 Task: Add an event with the title Training Session: Change Management and Adaptability Skills, date '2024/05/08', time 8:50 AM to 10:50 AMand add a description: The team building workshop will begin with an introduction to the importance of effective communication in the workplace. Participants will learn about the impact of communication on team dynamics, productivity, and overall success. The facilitator will set a positive and supportive tone, creating a safe space for open dialogue and learning.Select event color  Tomato . Add location for the event as: Dakar, Senegal, logged in from the account softage.4@softage.netand send the event invitation to softage.2@softage.net and softage.3@softage.net. Set a reminder for the event Daily
Action: Mouse moved to (91, 115)
Screenshot: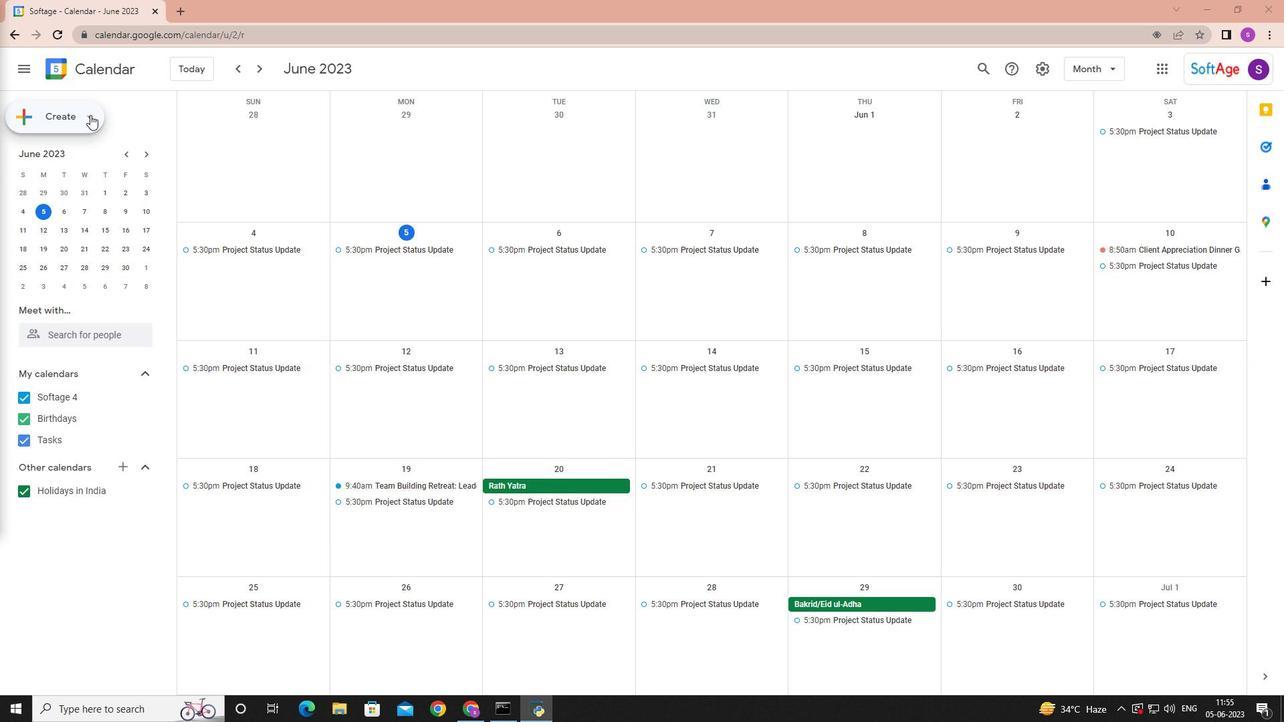 
Action: Mouse pressed left at (91, 115)
Screenshot: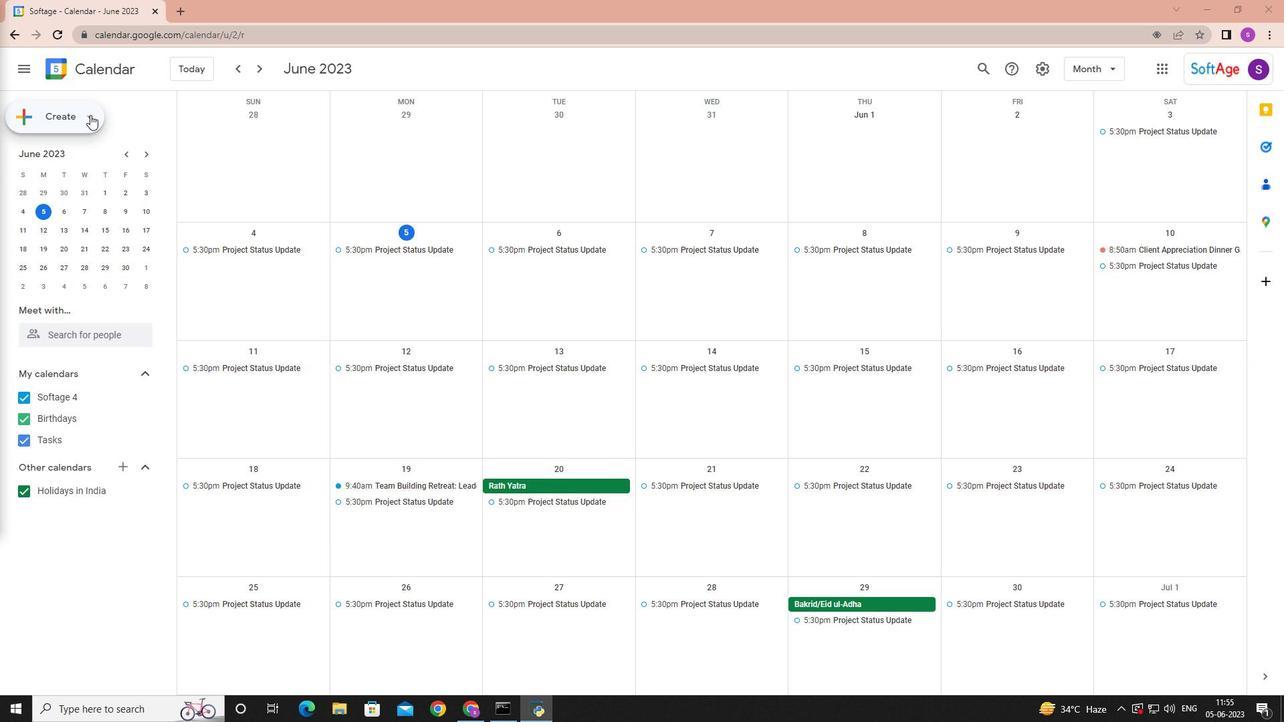 
Action: Mouse moved to (86, 141)
Screenshot: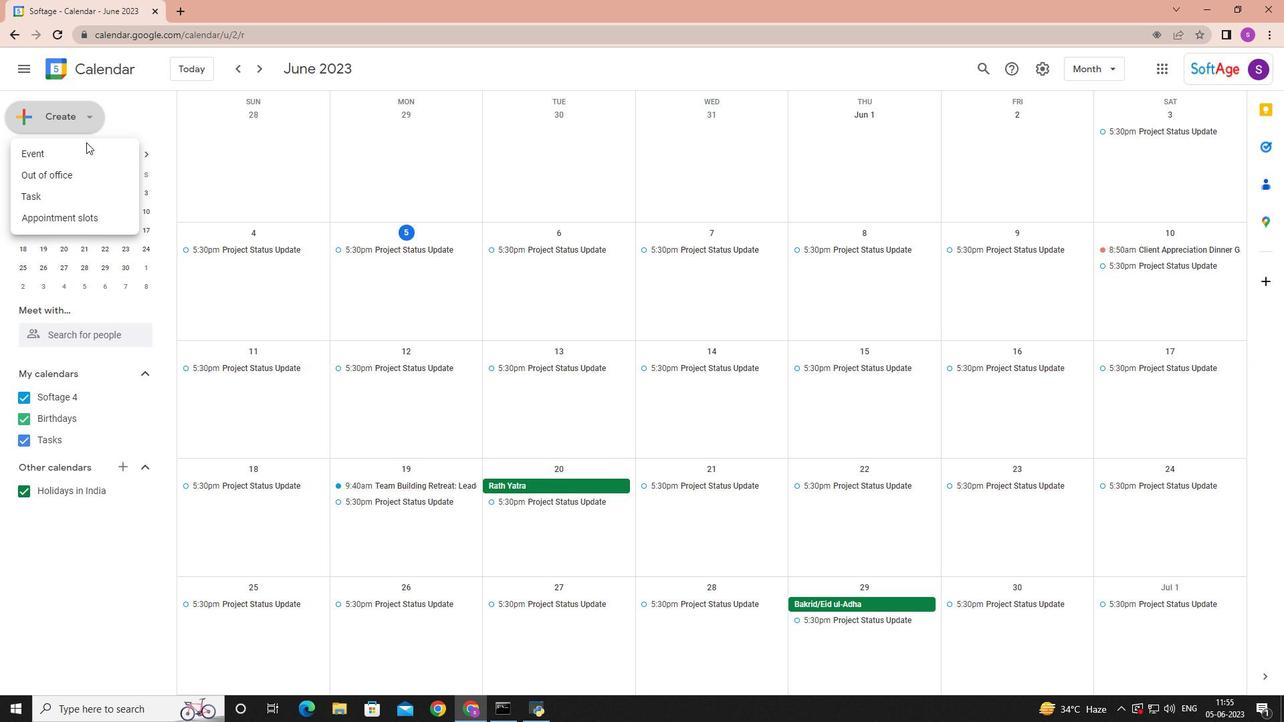 
Action: Mouse pressed left at (86, 141)
Screenshot: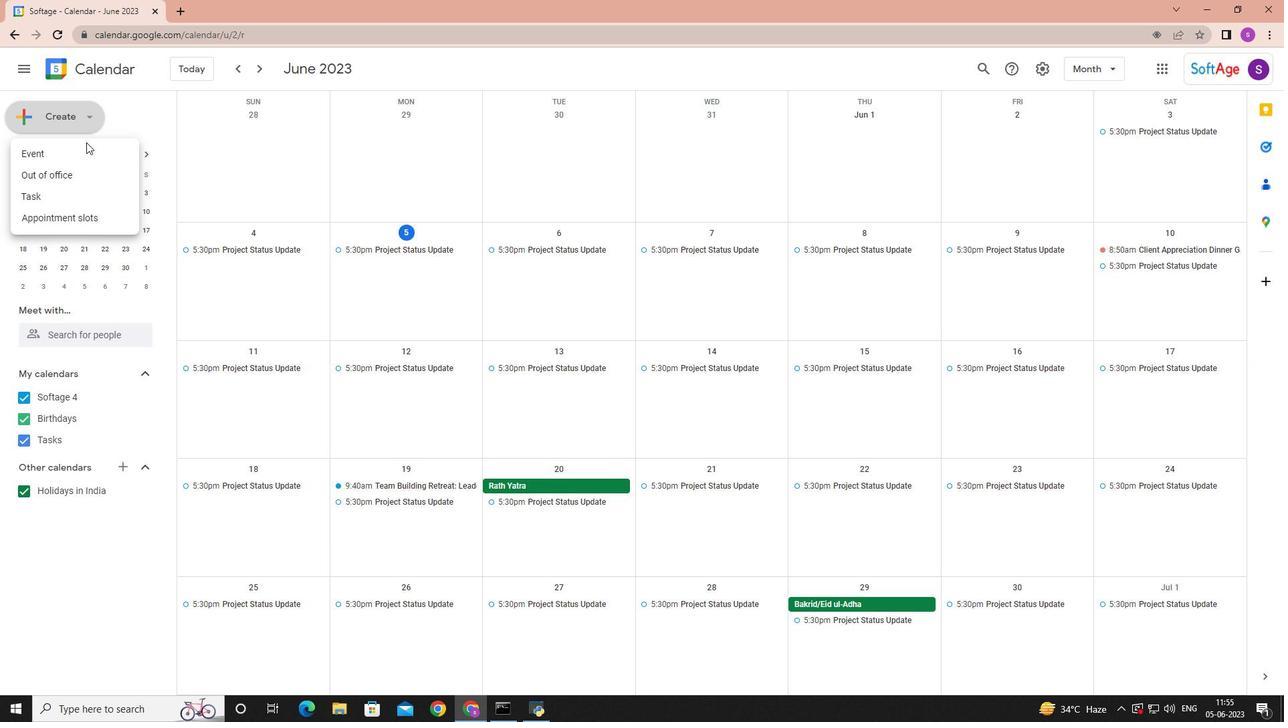 
Action: Mouse moved to (88, 151)
Screenshot: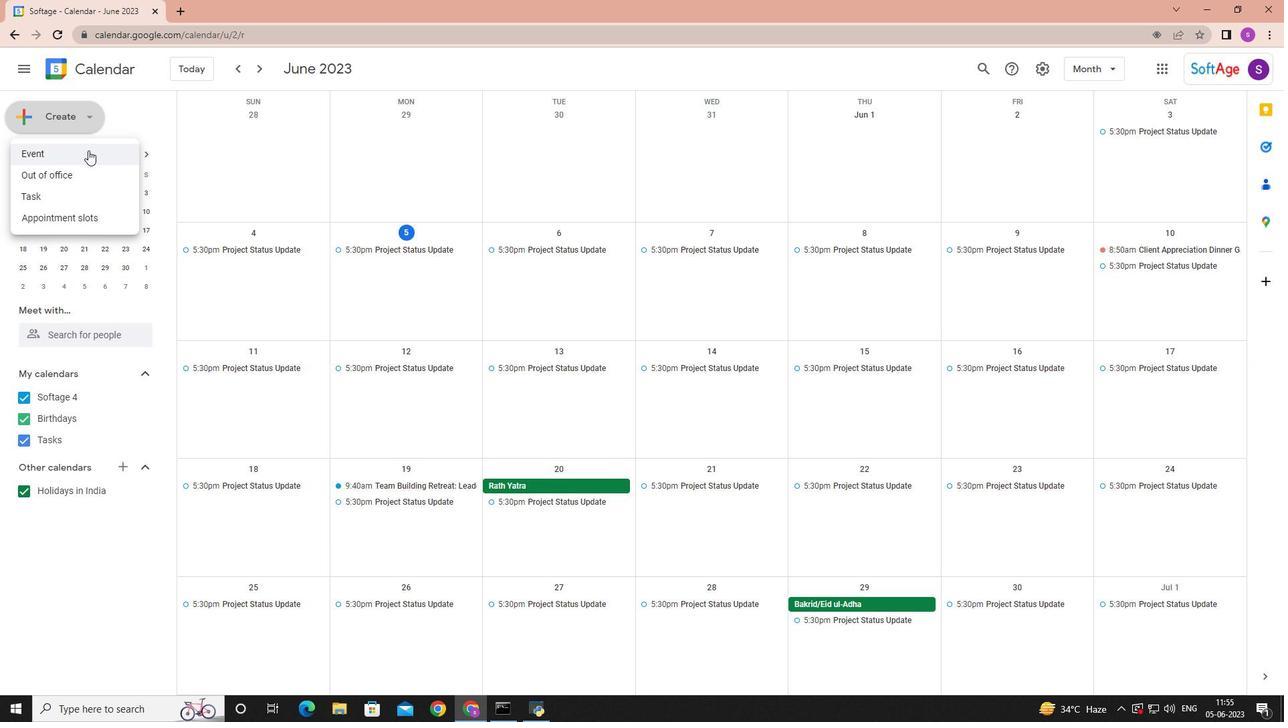 
Action: Mouse pressed left at (88, 151)
Screenshot: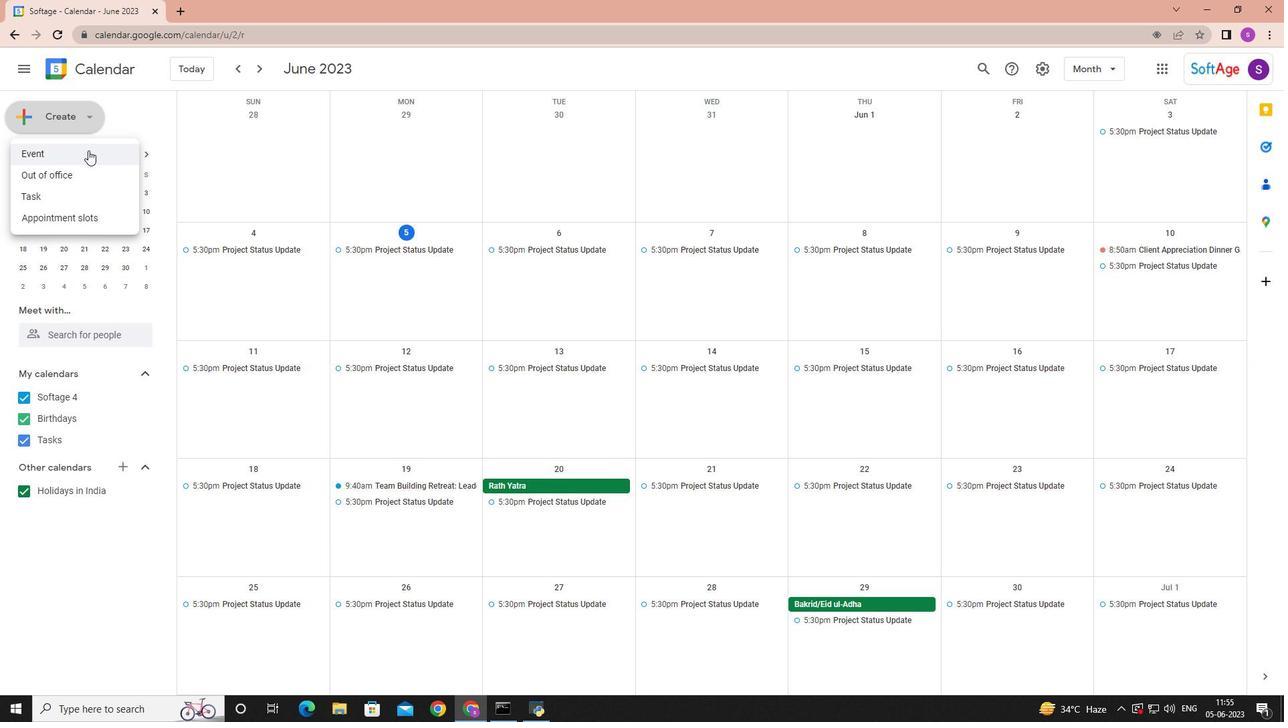
Action: Mouse moved to (206, 518)
Screenshot: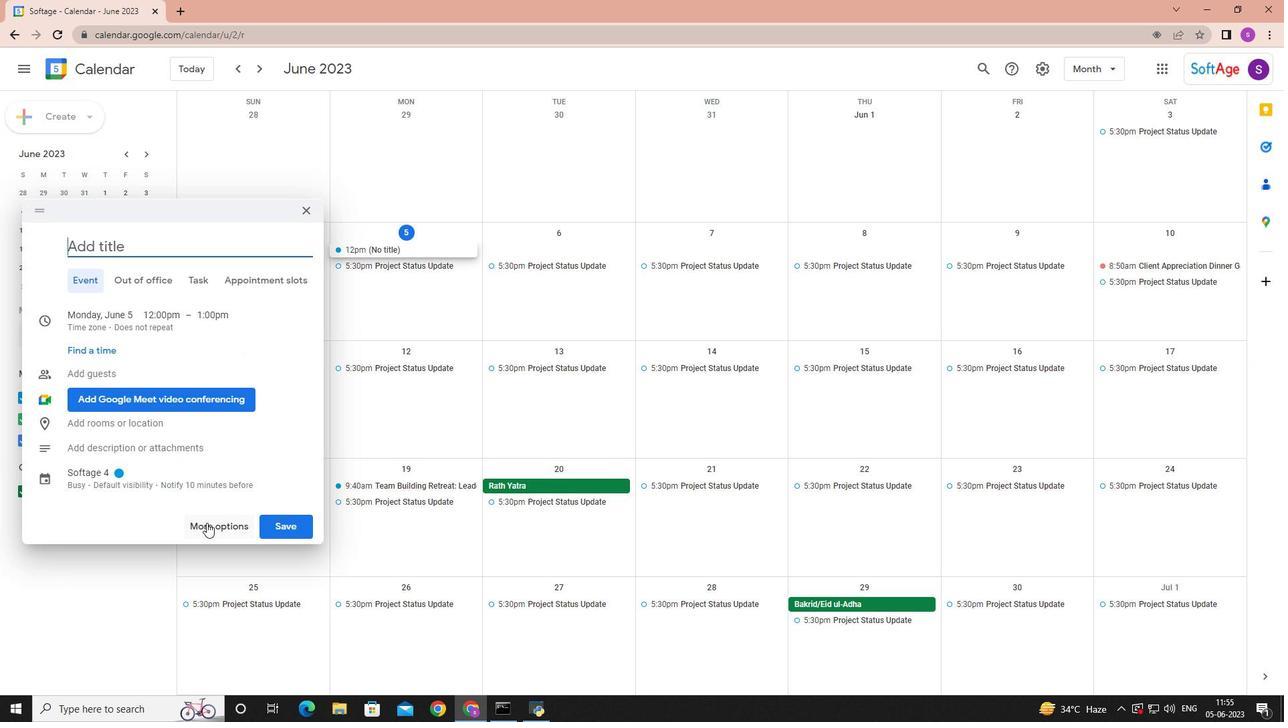 
Action: Mouse pressed left at (206, 518)
Screenshot: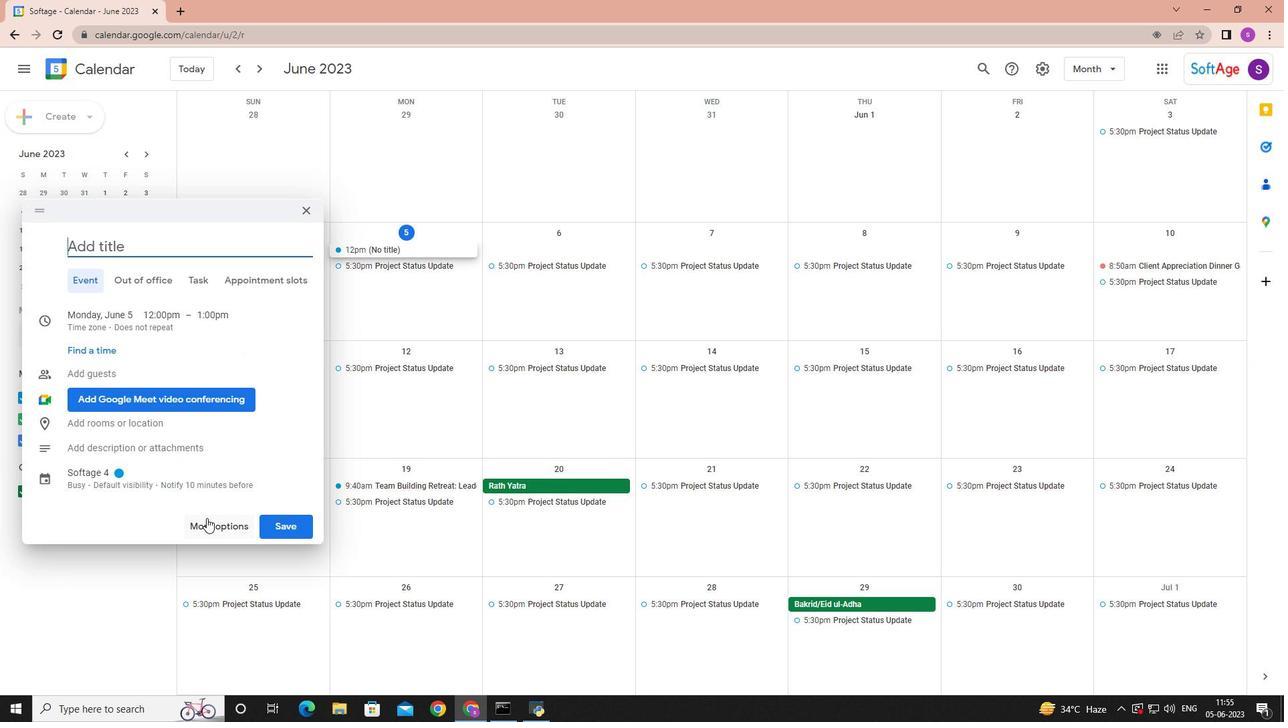 
Action: Key pressed <Key.shift>Training<Key.space><Key.shift>Session<Key.shift>:<Key.space><Key.shift>Cha<Key.backspace><Key.backspace><Key.backspace>change<Key.space><Key.shift>ma<Key.backspace><Key.backspace><Key.shift>Management<Key.space>and<Key.space><Key.shift>Adaptability<Key.space><Key.shift>Skills
Screenshot: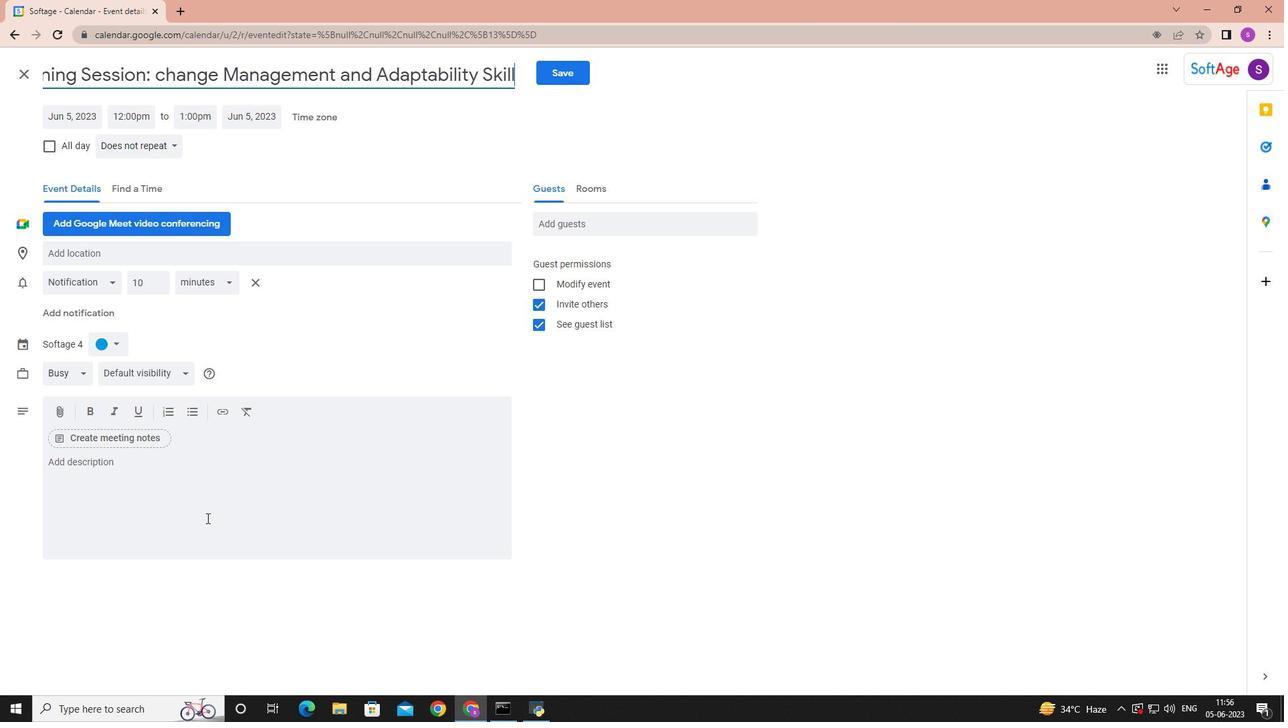 
Action: Mouse moved to (83, 114)
Screenshot: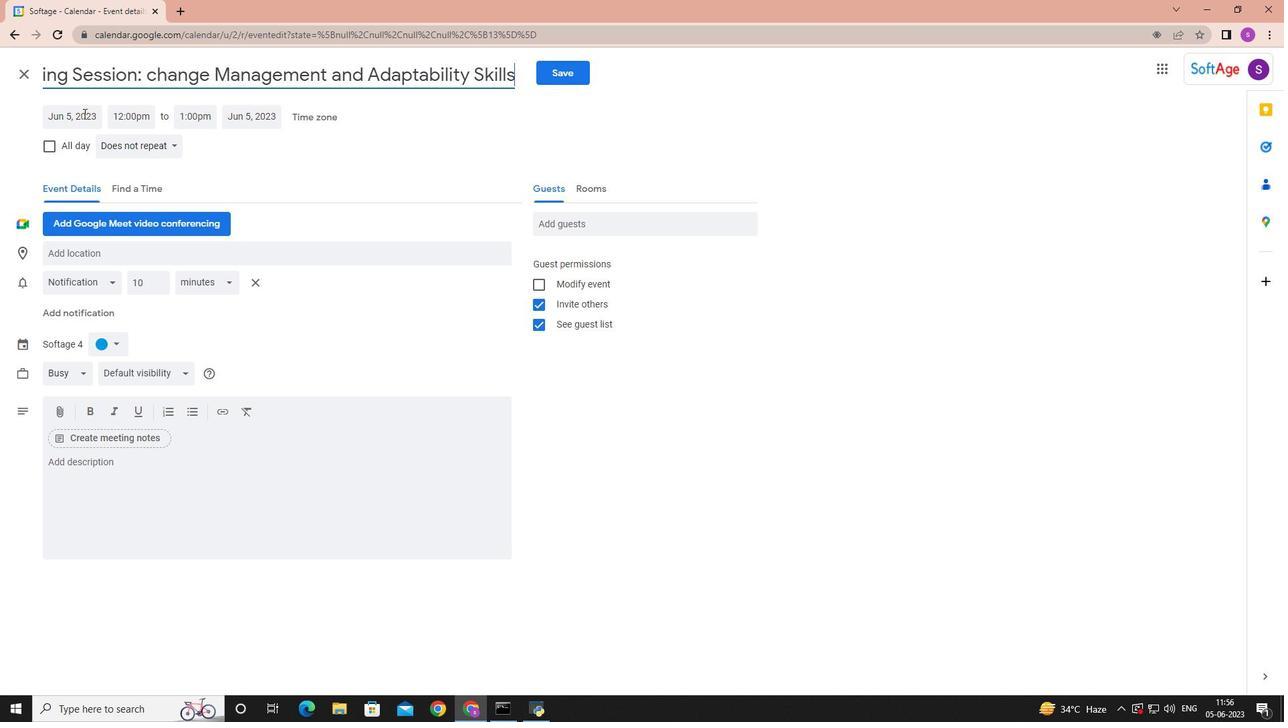 
Action: Mouse pressed left at (83, 114)
Screenshot: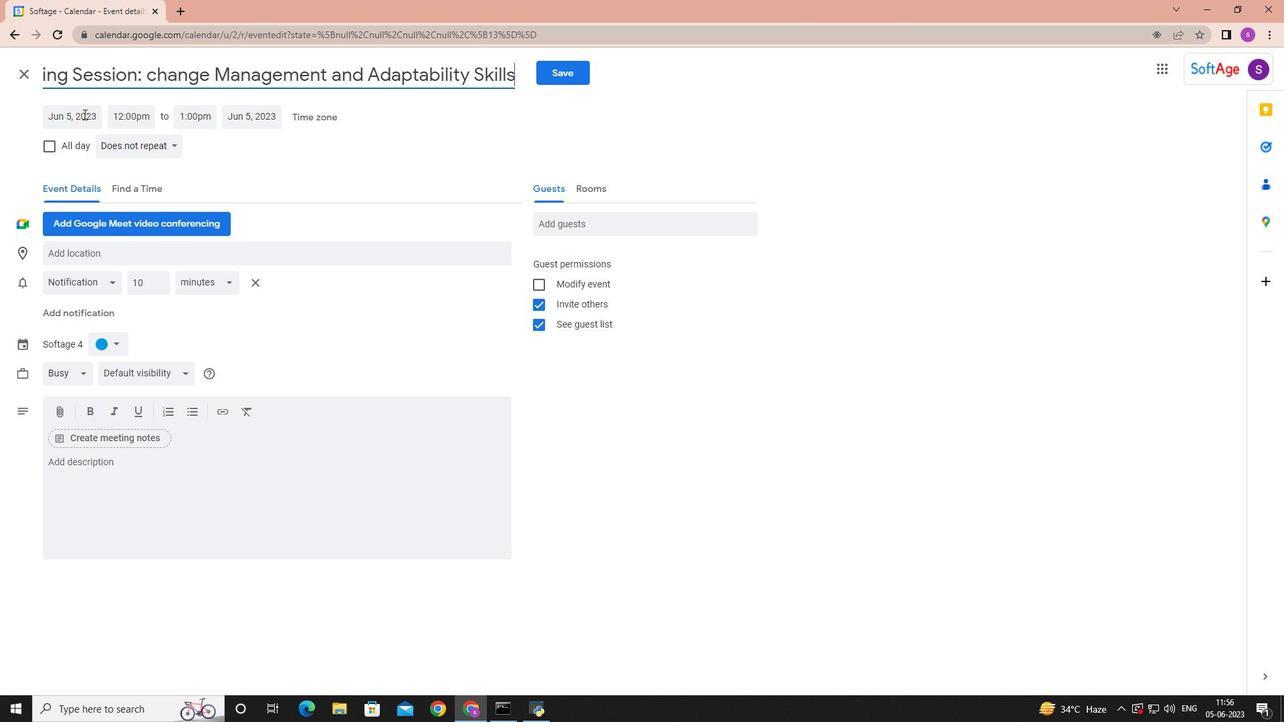 
Action: Mouse moved to (215, 143)
Screenshot: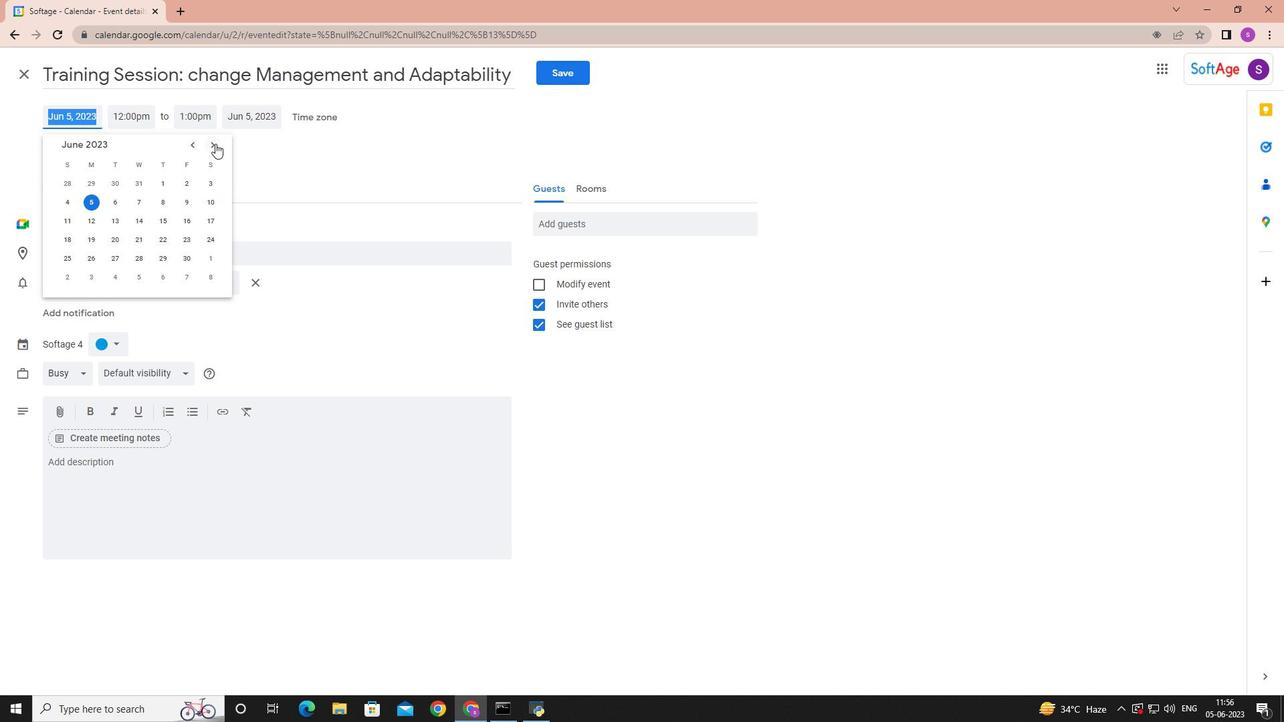 
Action: Mouse pressed left at (215, 143)
Screenshot: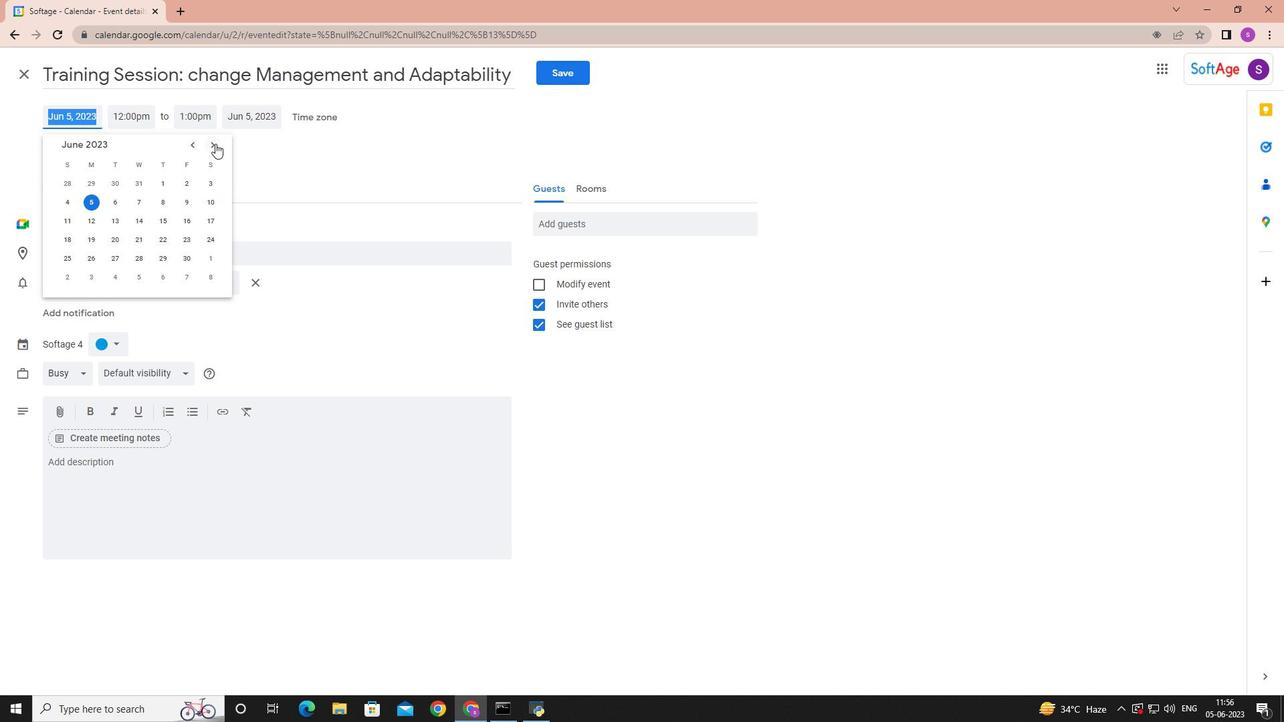 
Action: Mouse pressed left at (215, 143)
Screenshot: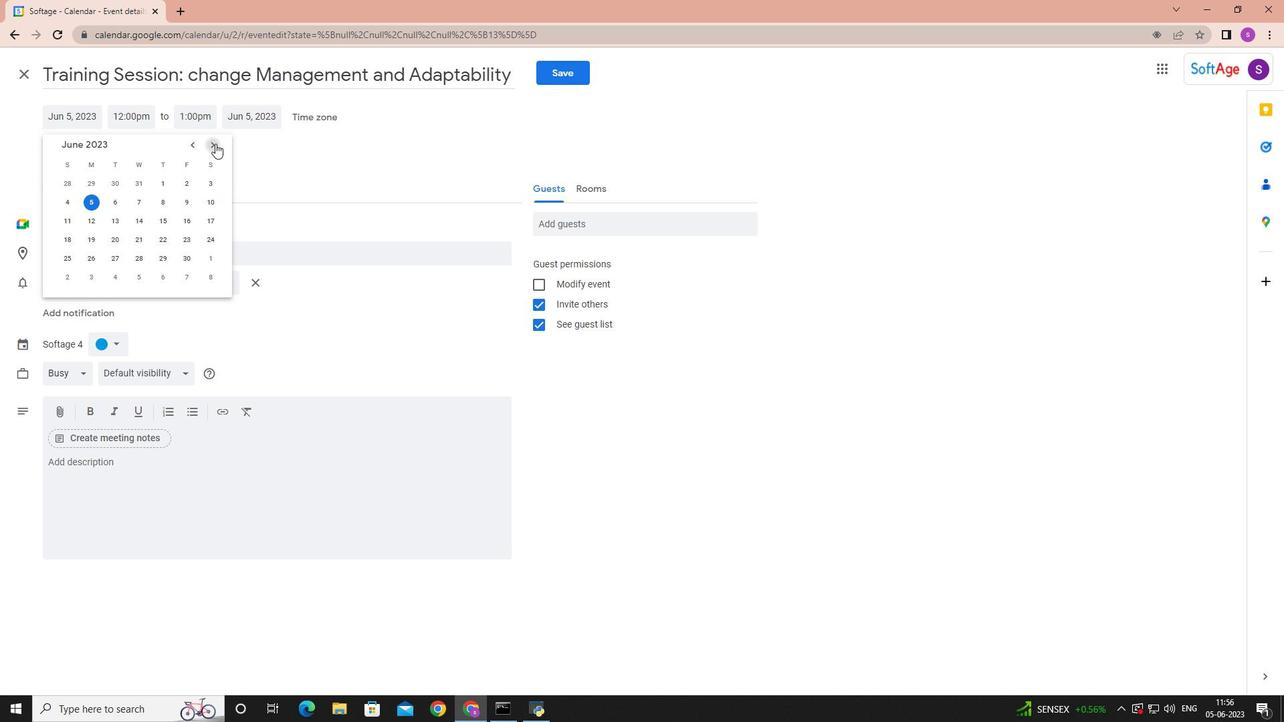 
Action: Mouse pressed left at (215, 143)
Screenshot: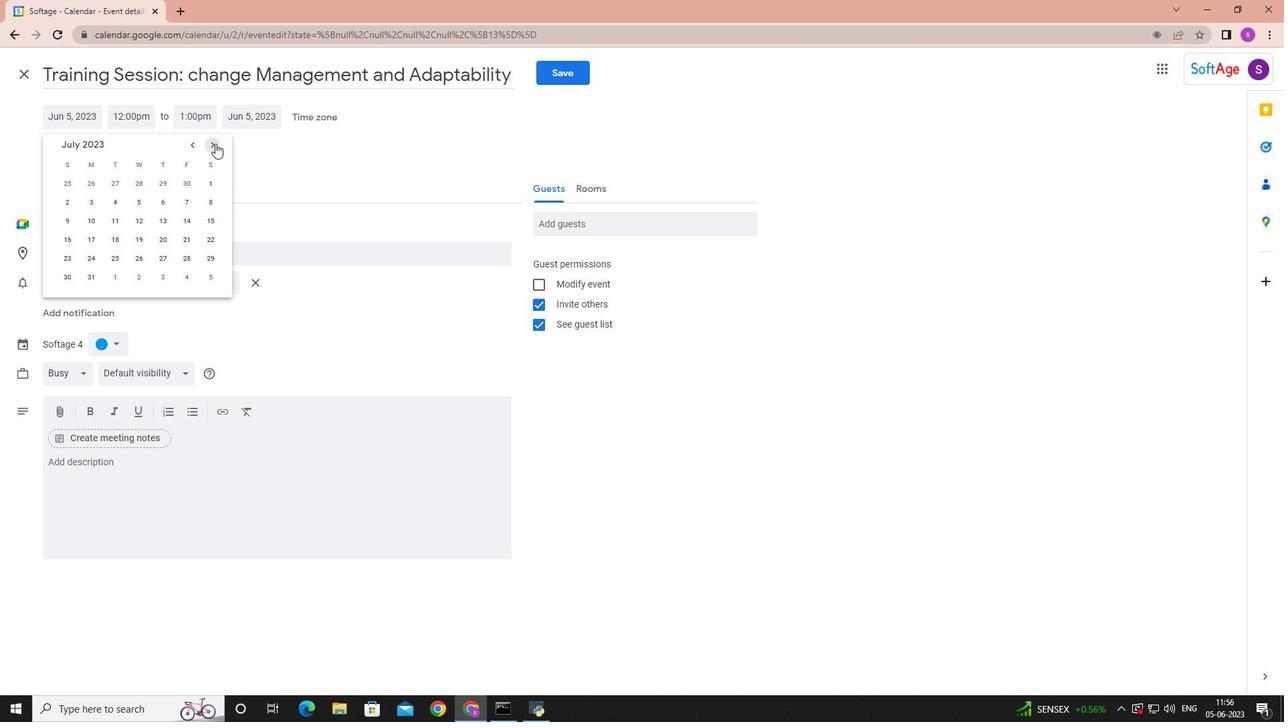 
Action: Mouse pressed left at (215, 143)
Screenshot: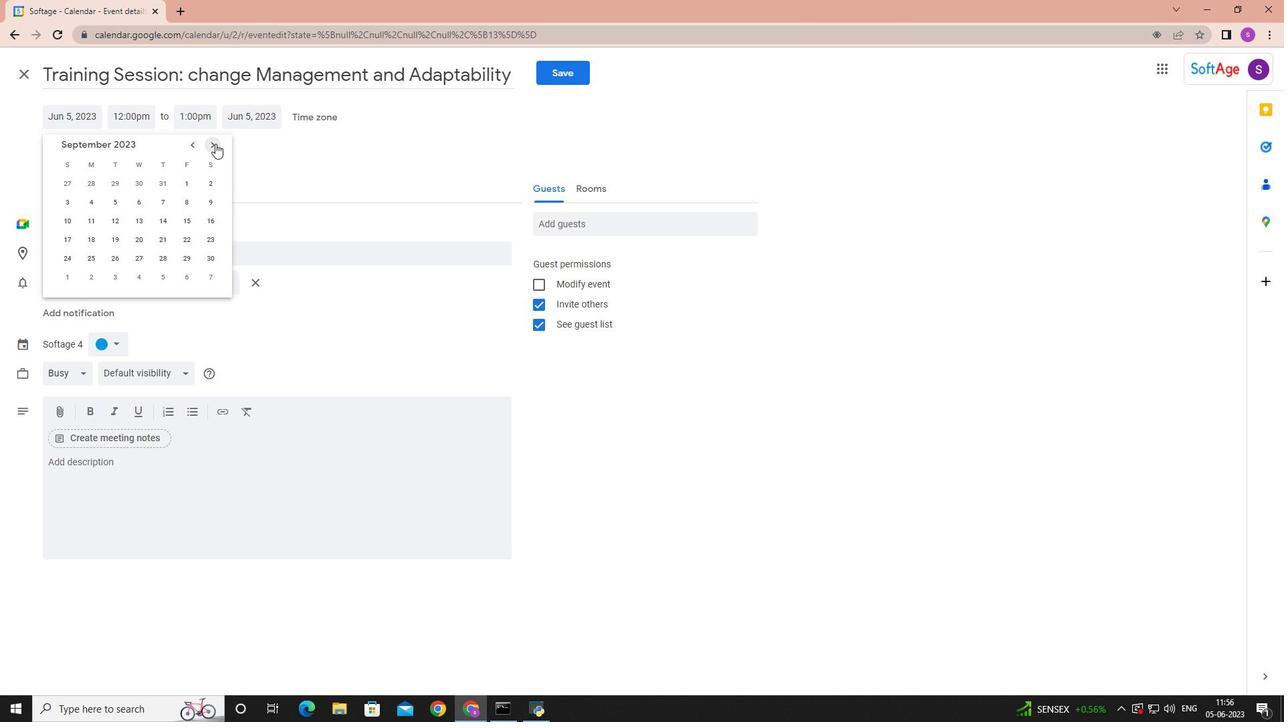 
Action: Mouse pressed left at (215, 143)
Screenshot: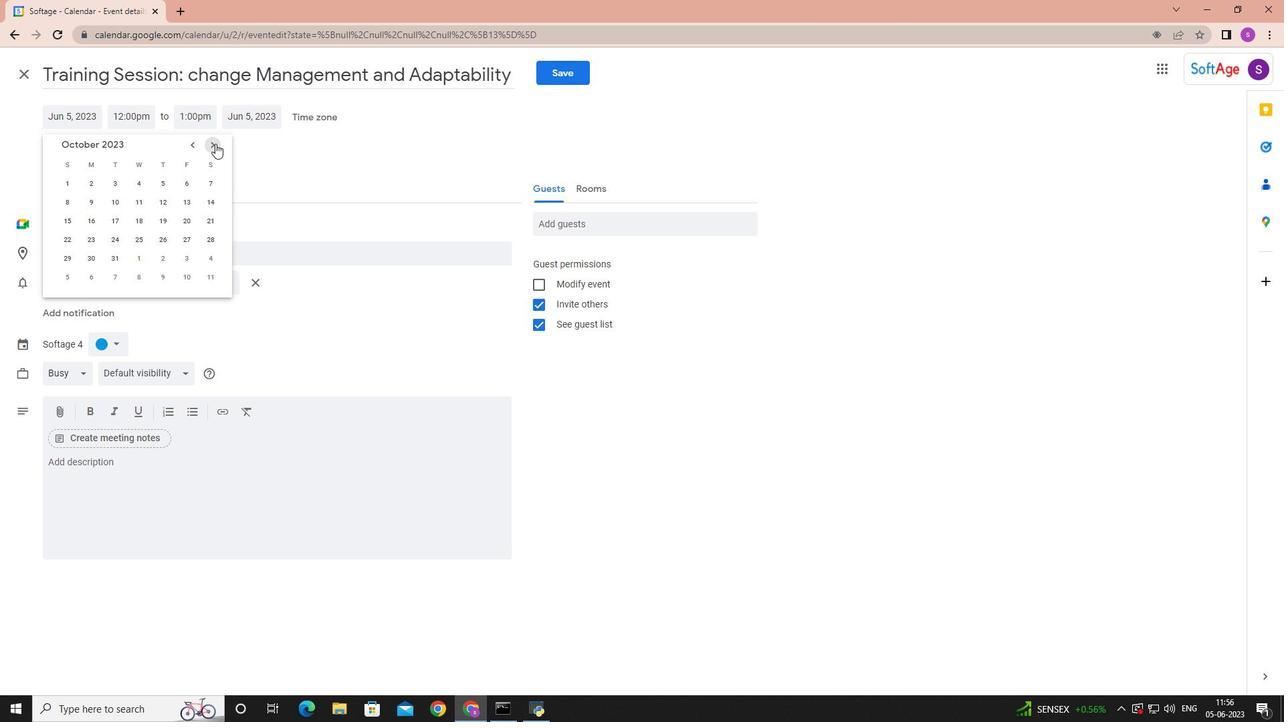 
Action: Mouse pressed left at (215, 143)
Screenshot: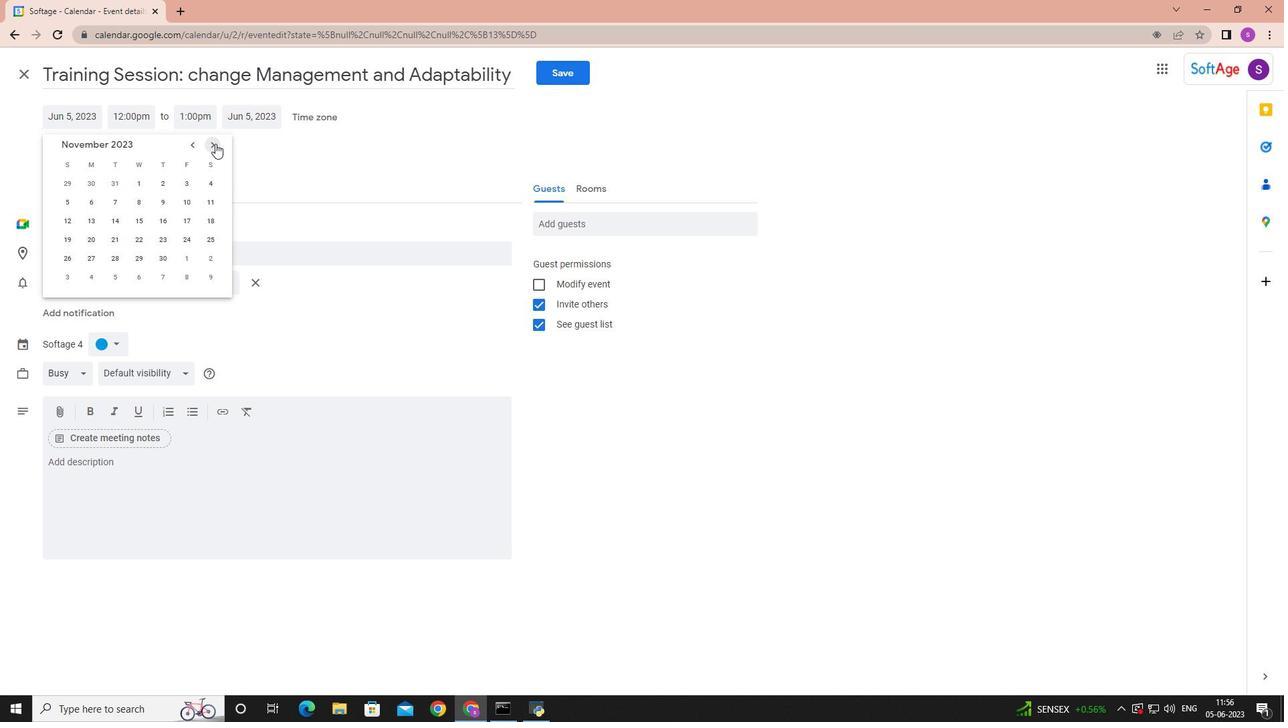 
Action: Mouse pressed left at (215, 143)
Screenshot: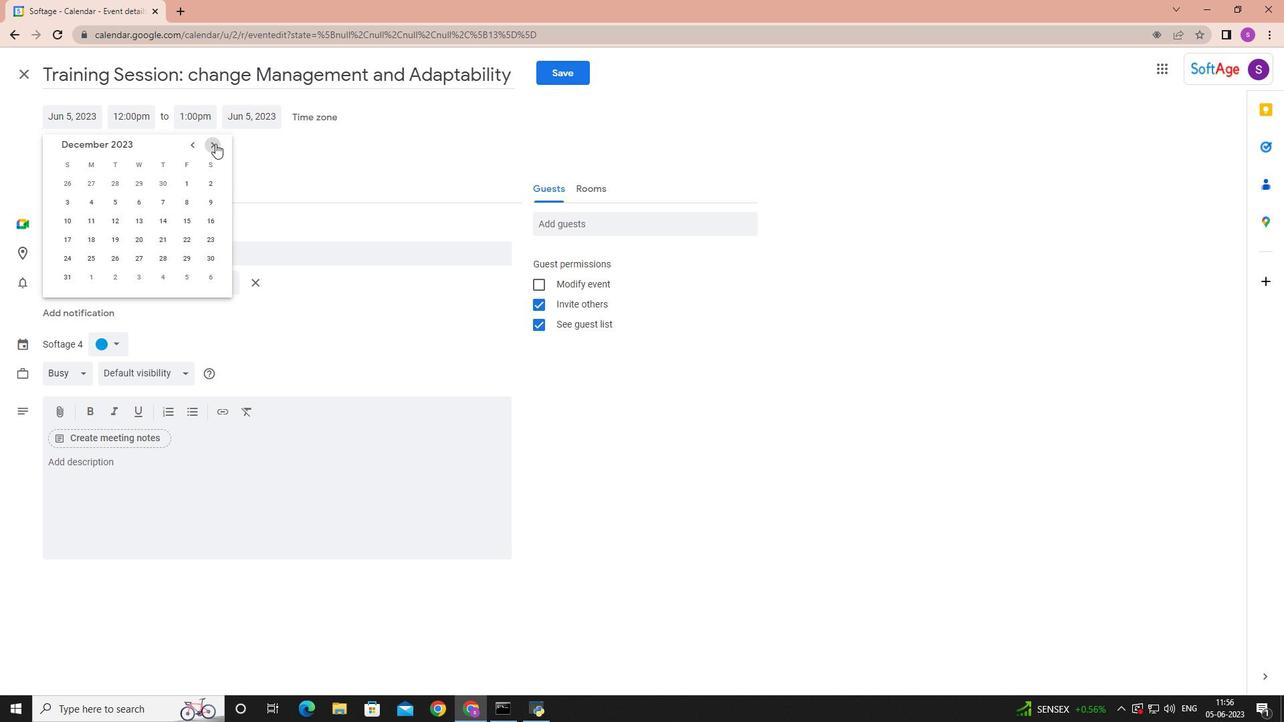 
Action: Mouse pressed left at (215, 143)
Screenshot: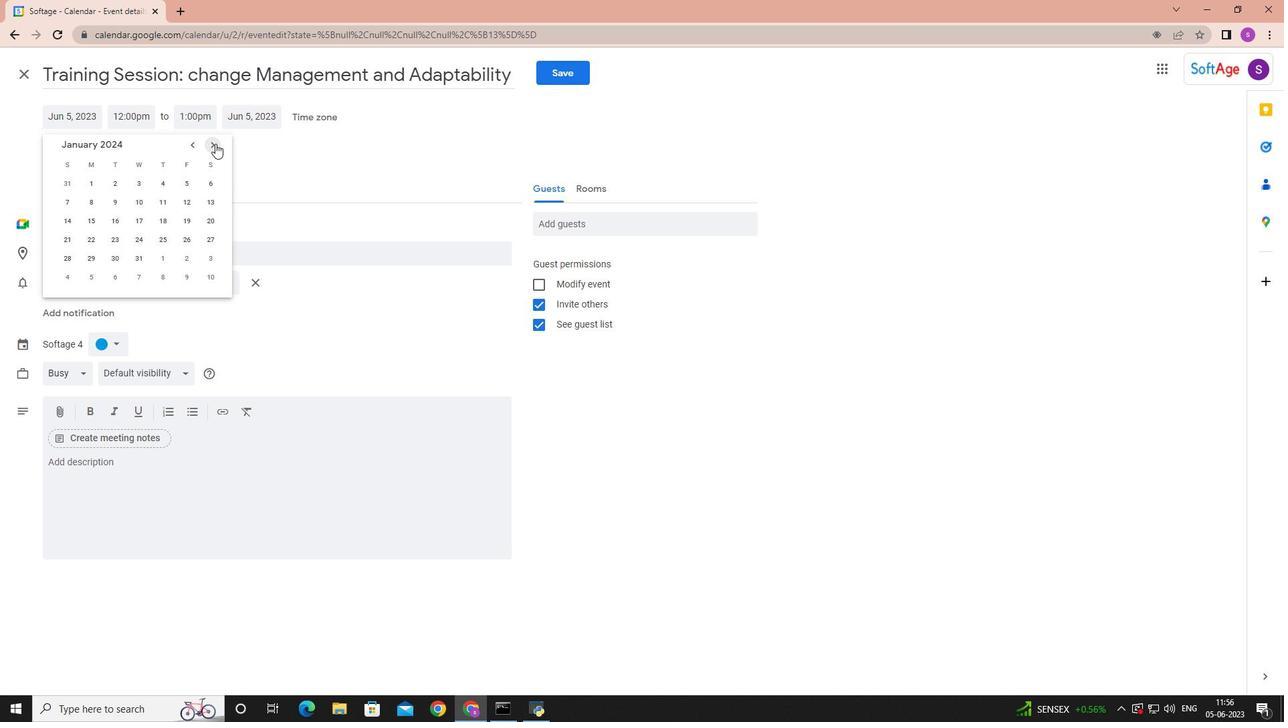
Action: Mouse pressed left at (215, 143)
Screenshot: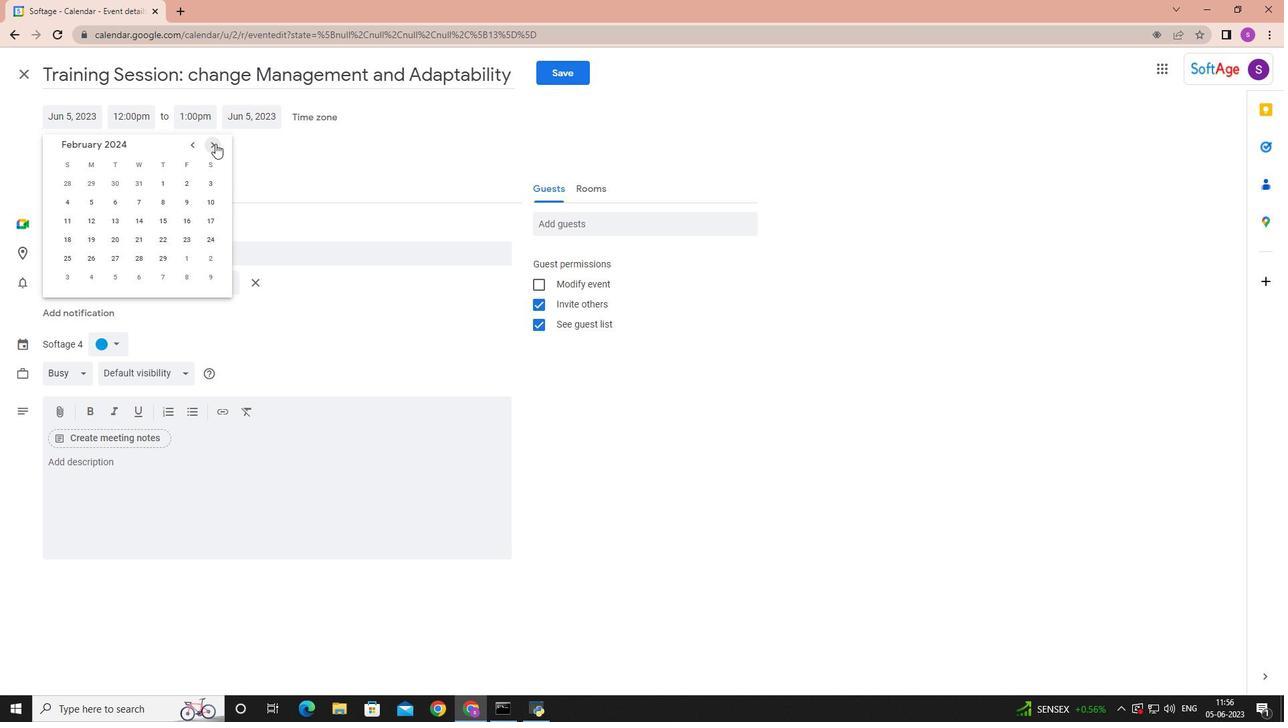
Action: Mouse pressed left at (215, 143)
Screenshot: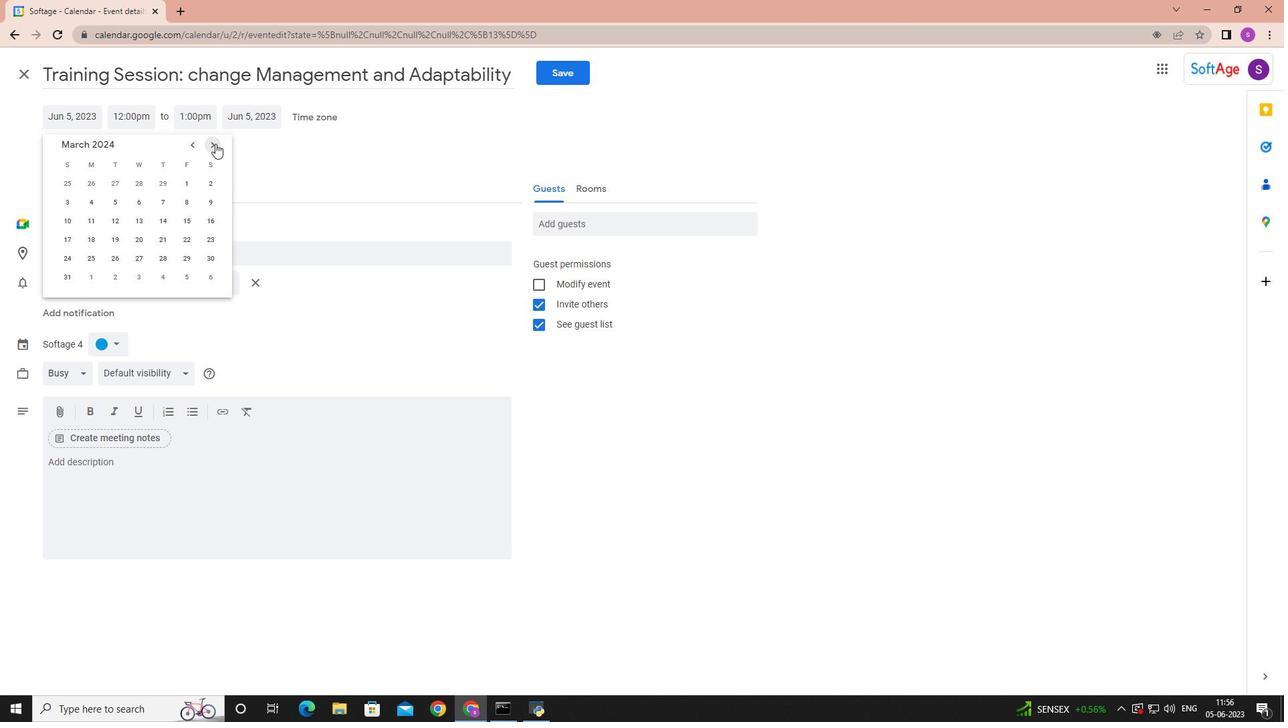 
Action: Mouse pressed left at (215, 143)
Screenshot: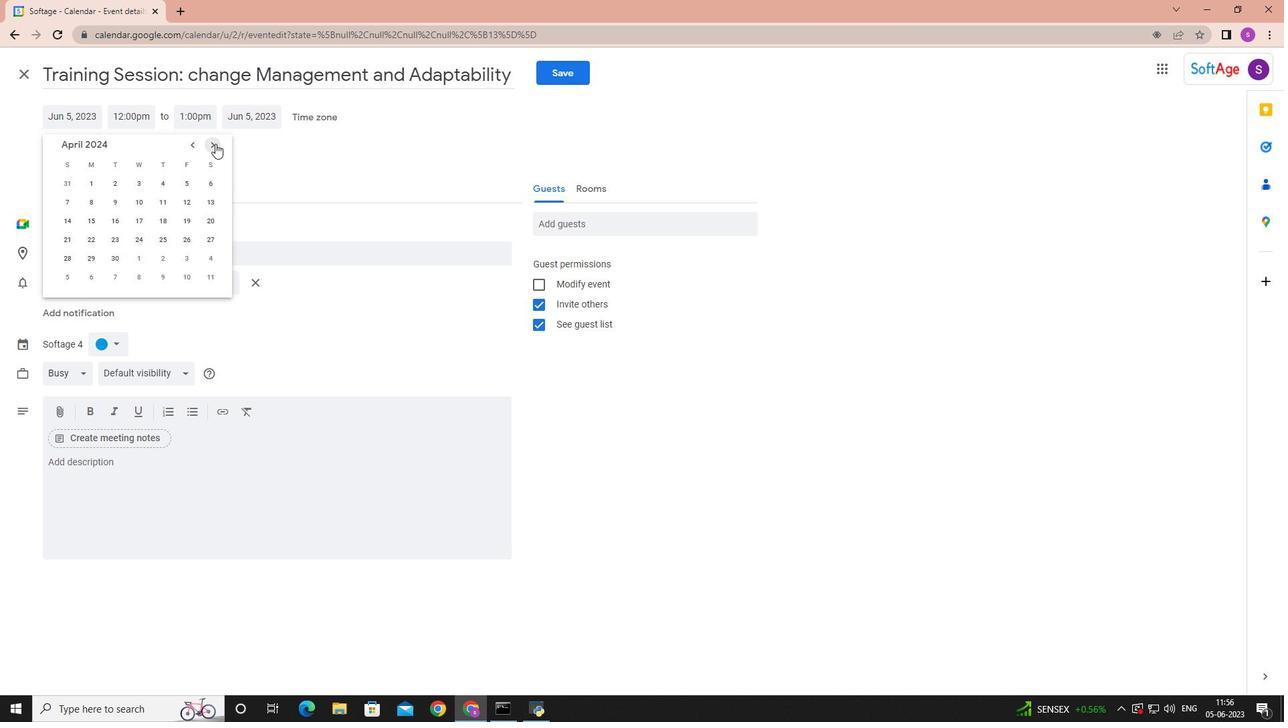 
Action: Mouse moved to (137, 200)
Screenshot: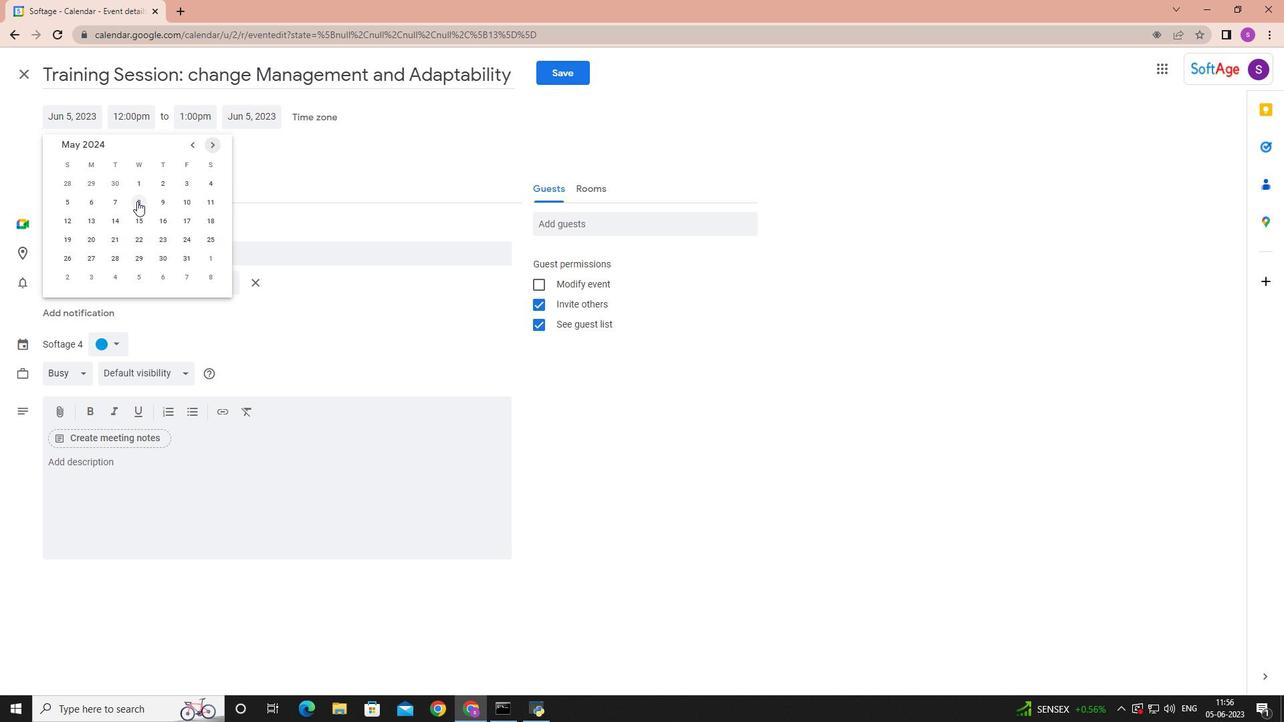 
Action: Mouse pressed left at (137, 200)
Screenshot: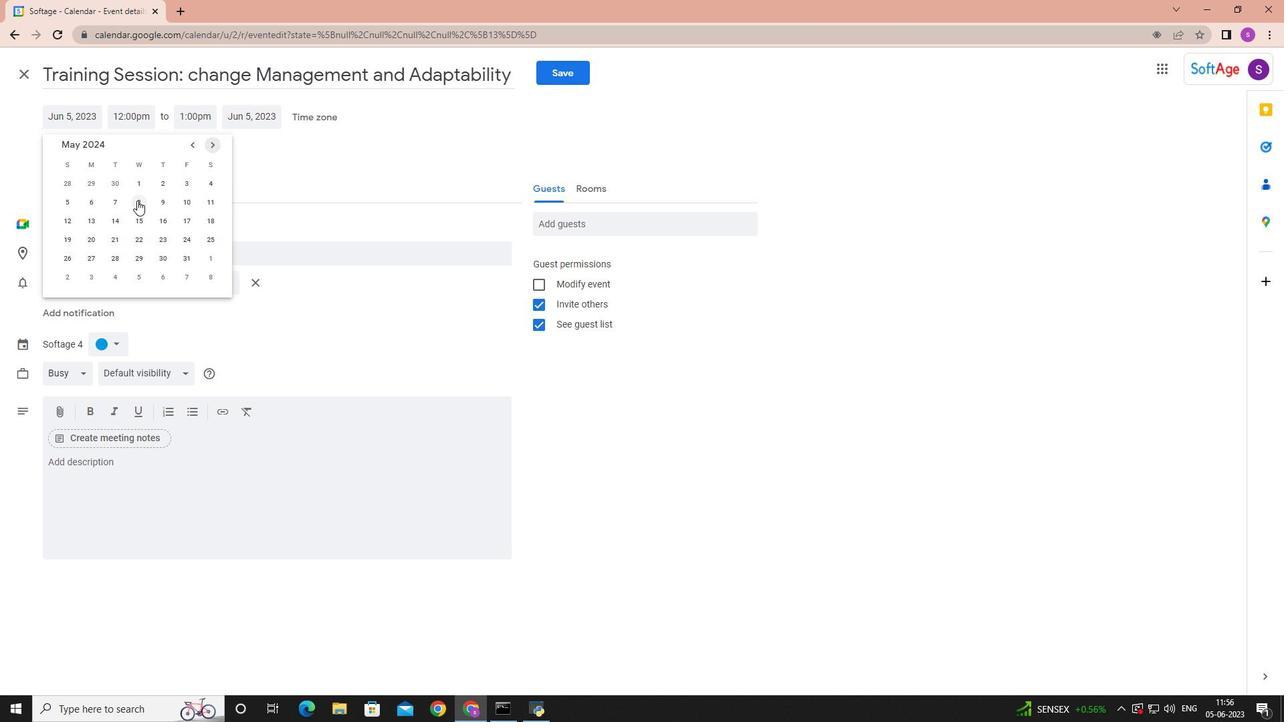 
Action: Mouse moved to (131, 115)
Screenshot: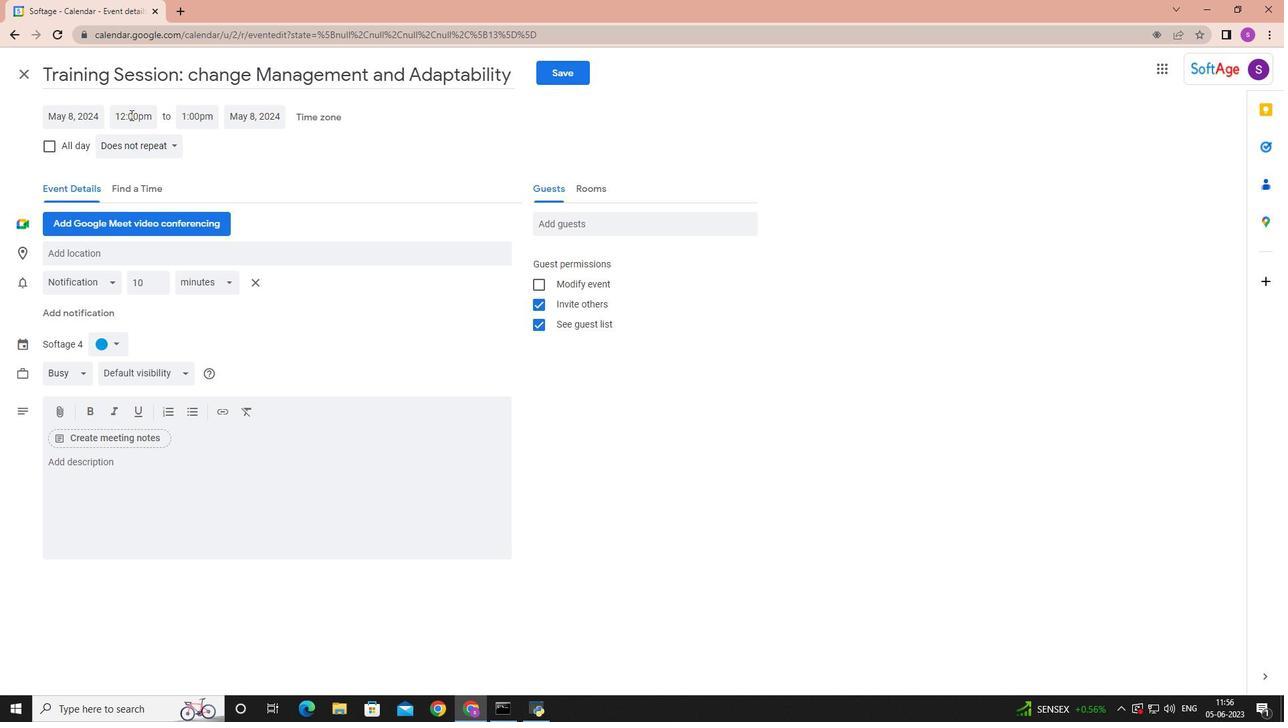 
Action: Mouse pressed left at (131, 115)
Screenshot: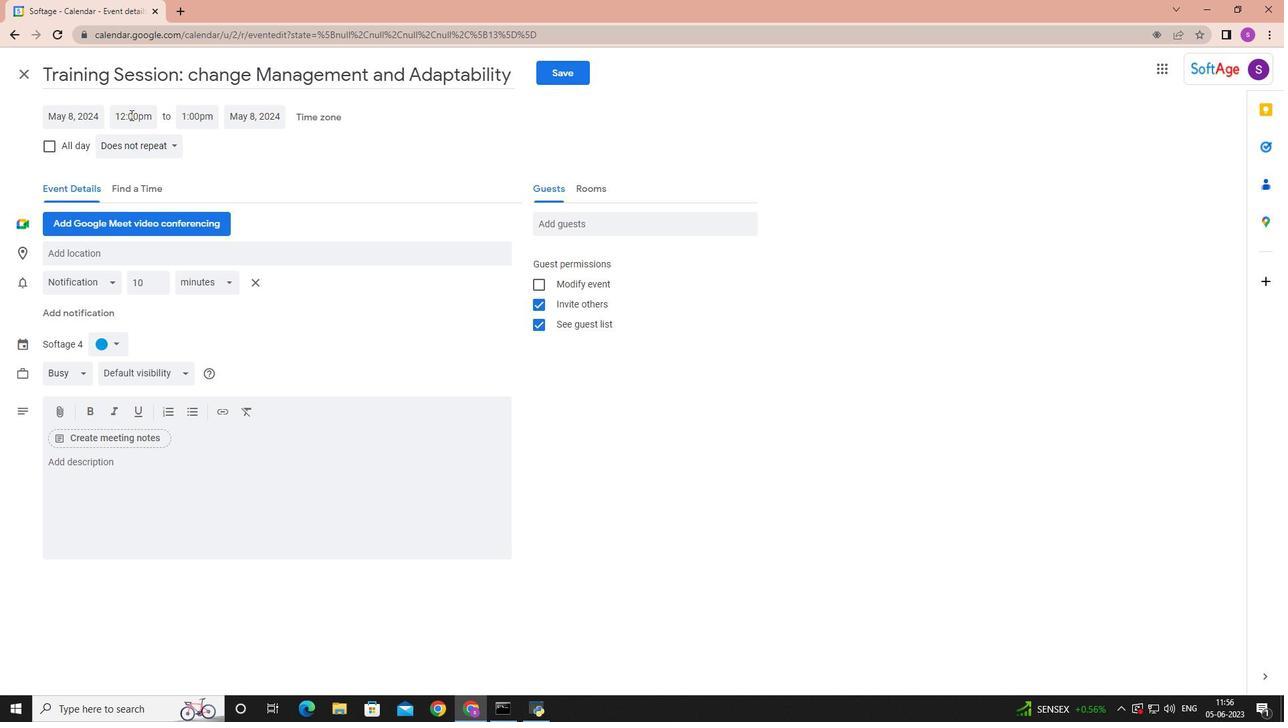 
Action: Mouse moved to (167, 173)
Screenshot: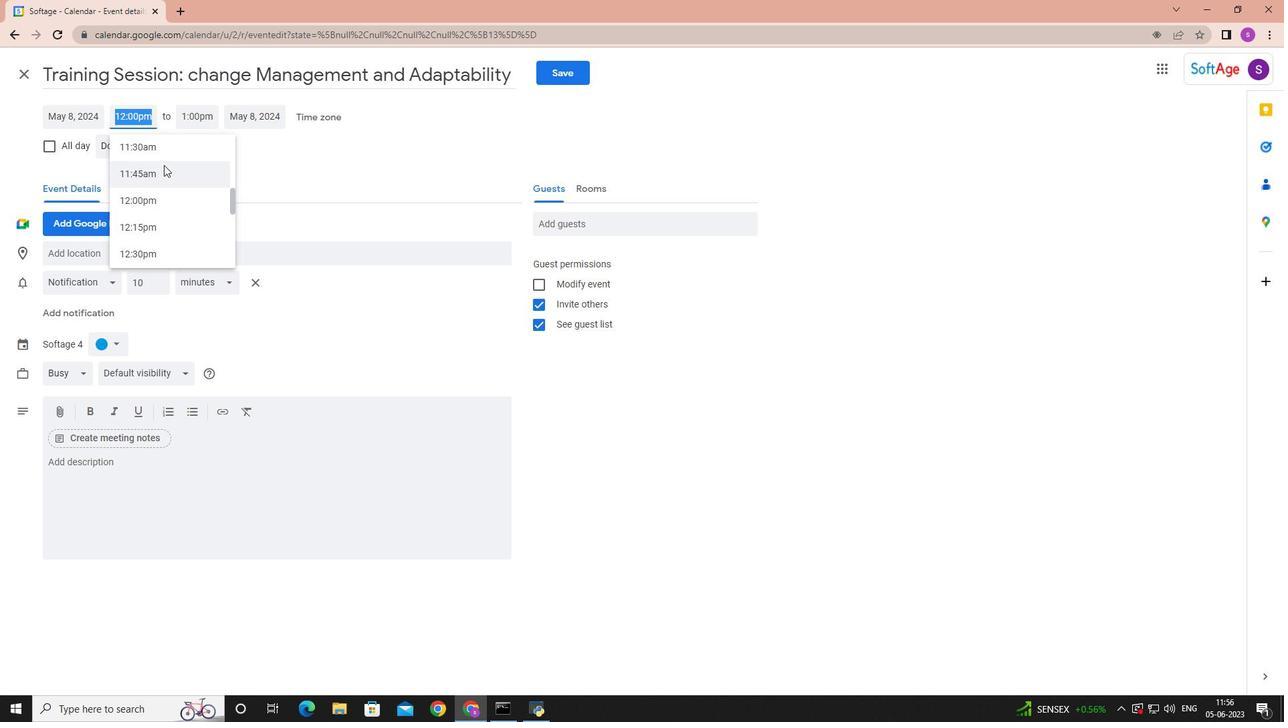 
Action: Key pressed 8<Key.shift>:50<Key.space><Key.shift>AM<Key.enter>
Screenshot: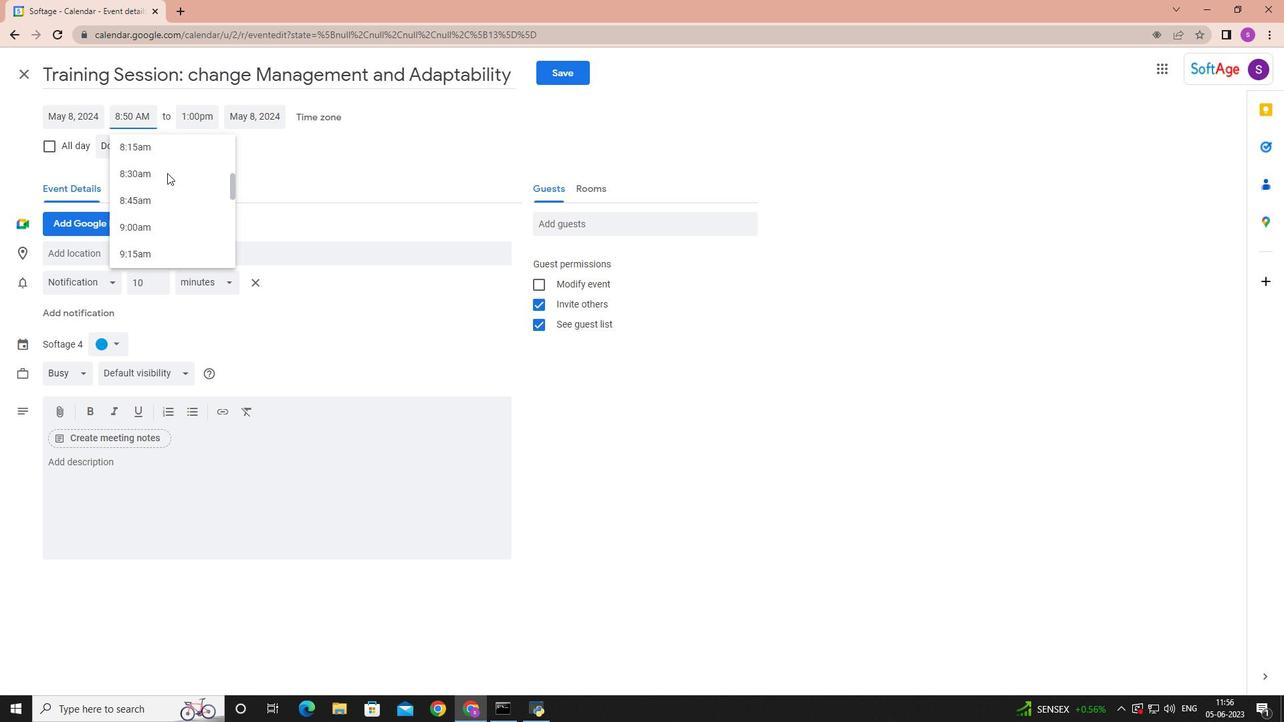 
Action: Mouse moved to (183, 114)
Screenshot: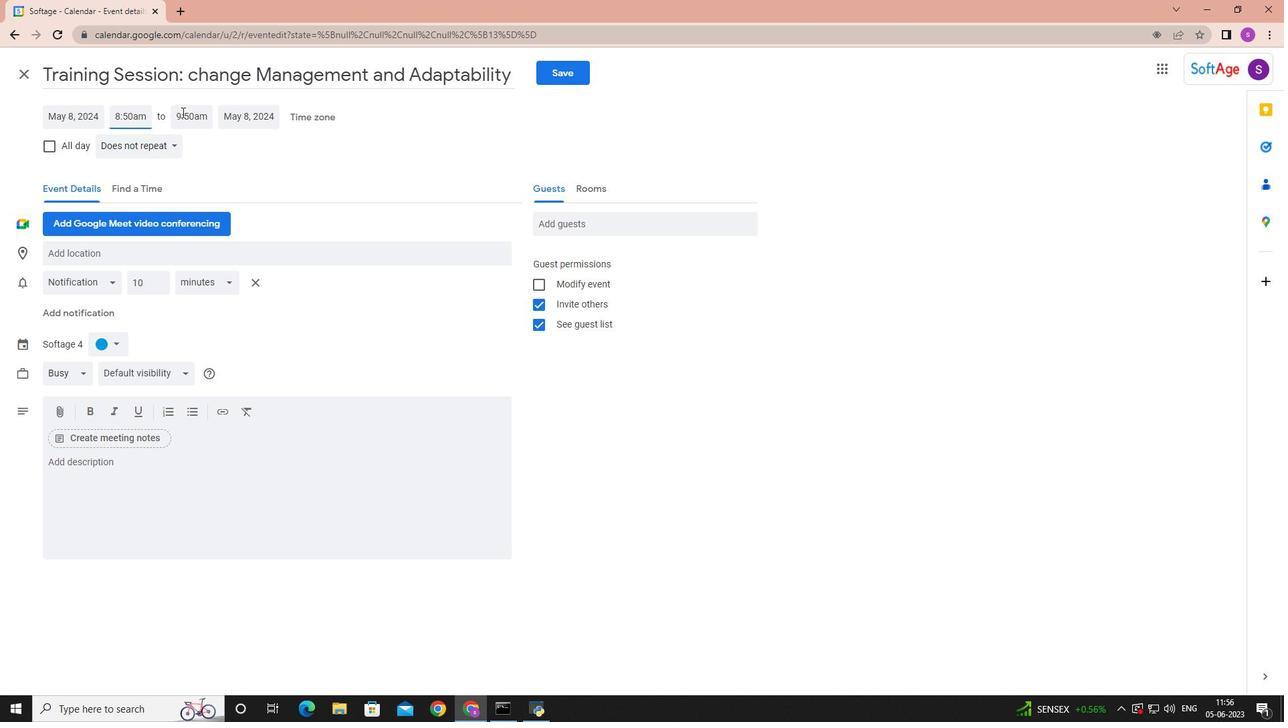 
Action: Mouse pressed left at (183, 114)
Screenshot: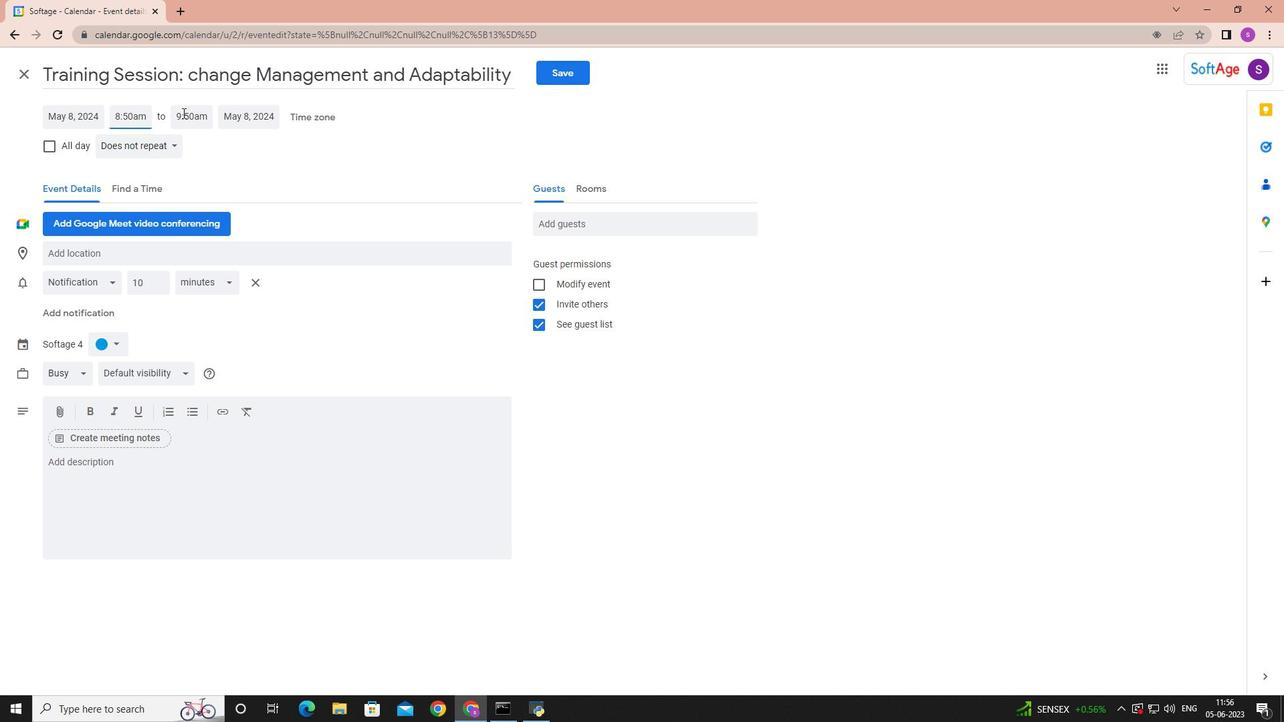 
Action: Mouse moved to (212, 254)
Screenshot: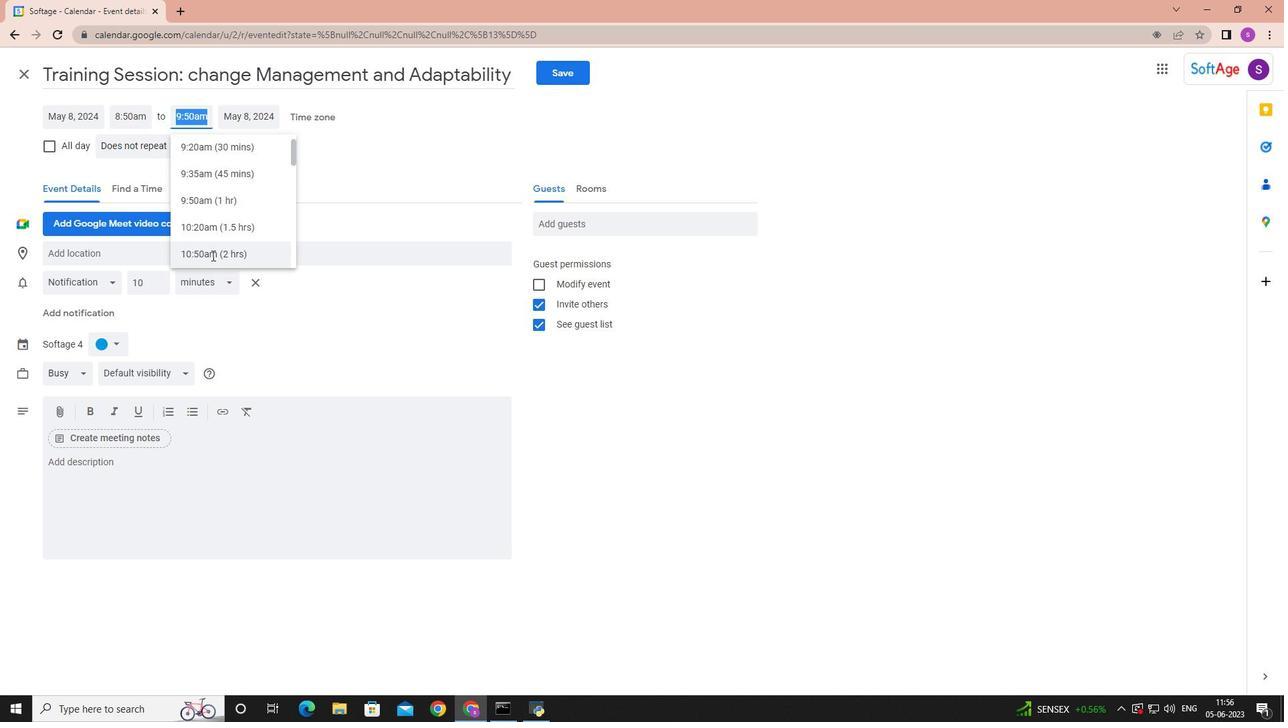 
Action: Mouse pressed left at (212, 254)
Screenshot: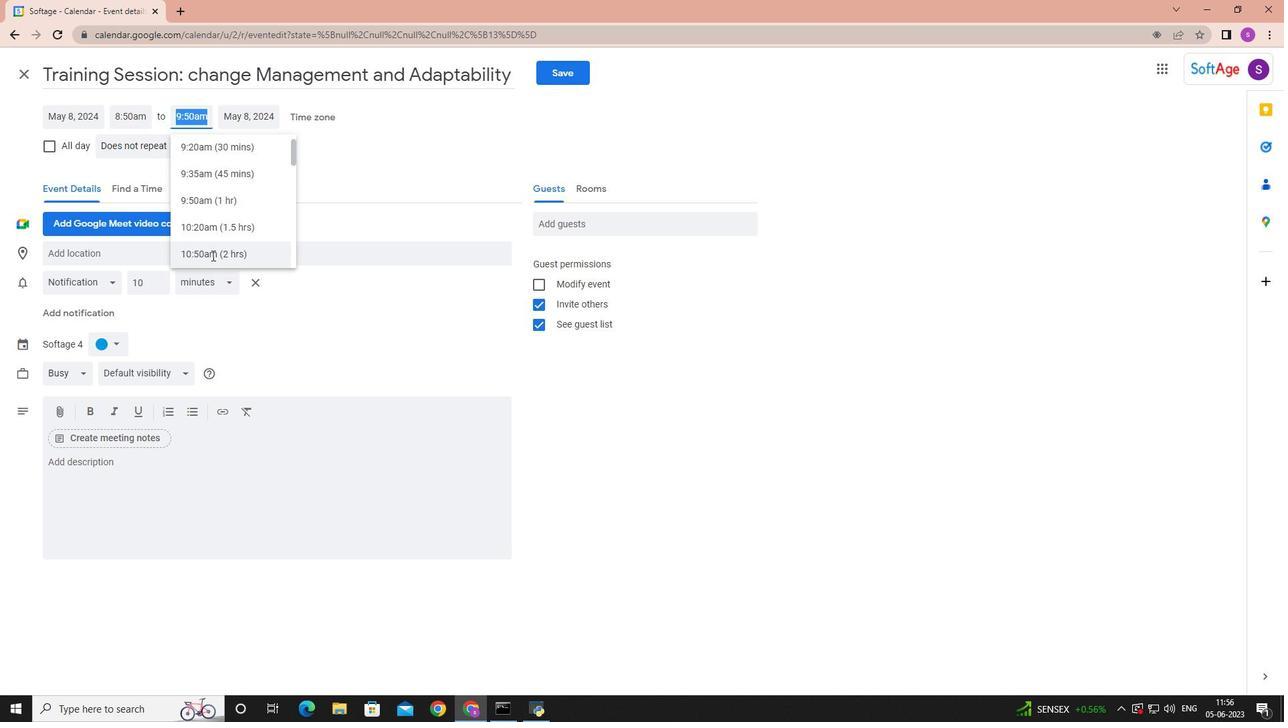 
Action: Mouse moved to (103, 470)
Screenshot: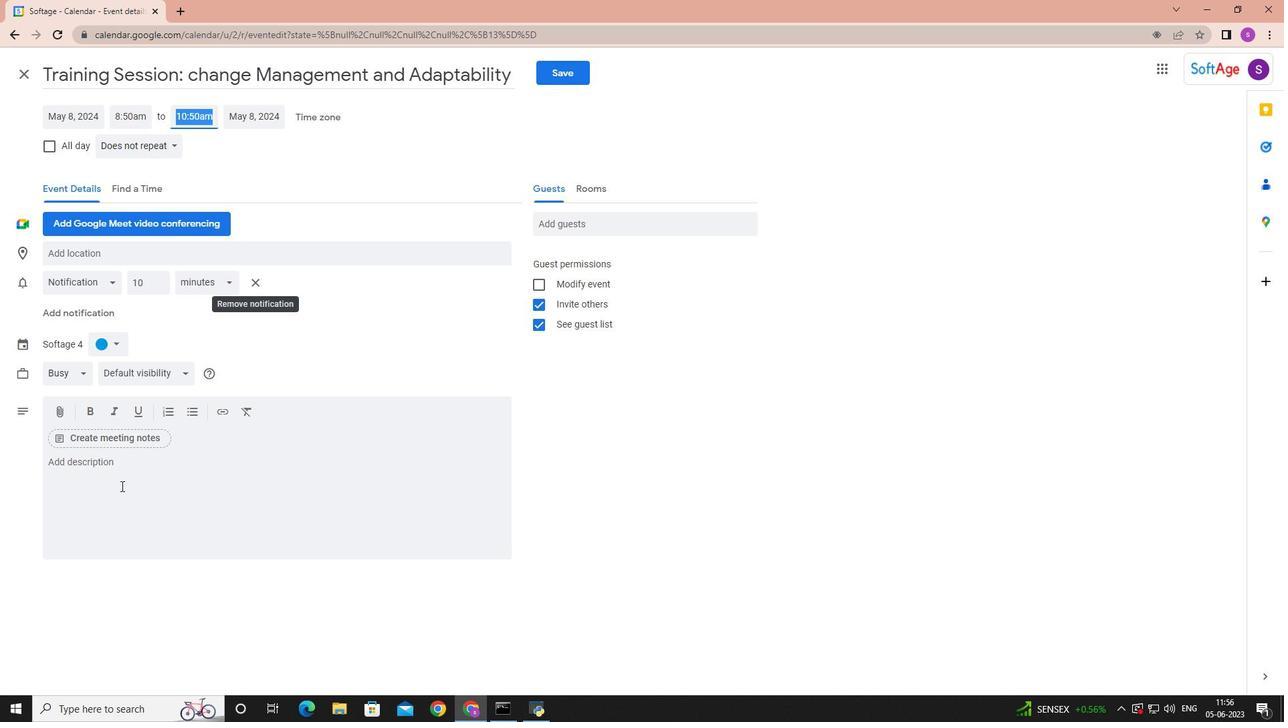 
Action: Mouse pressed left at (103, 470)
Screenshot: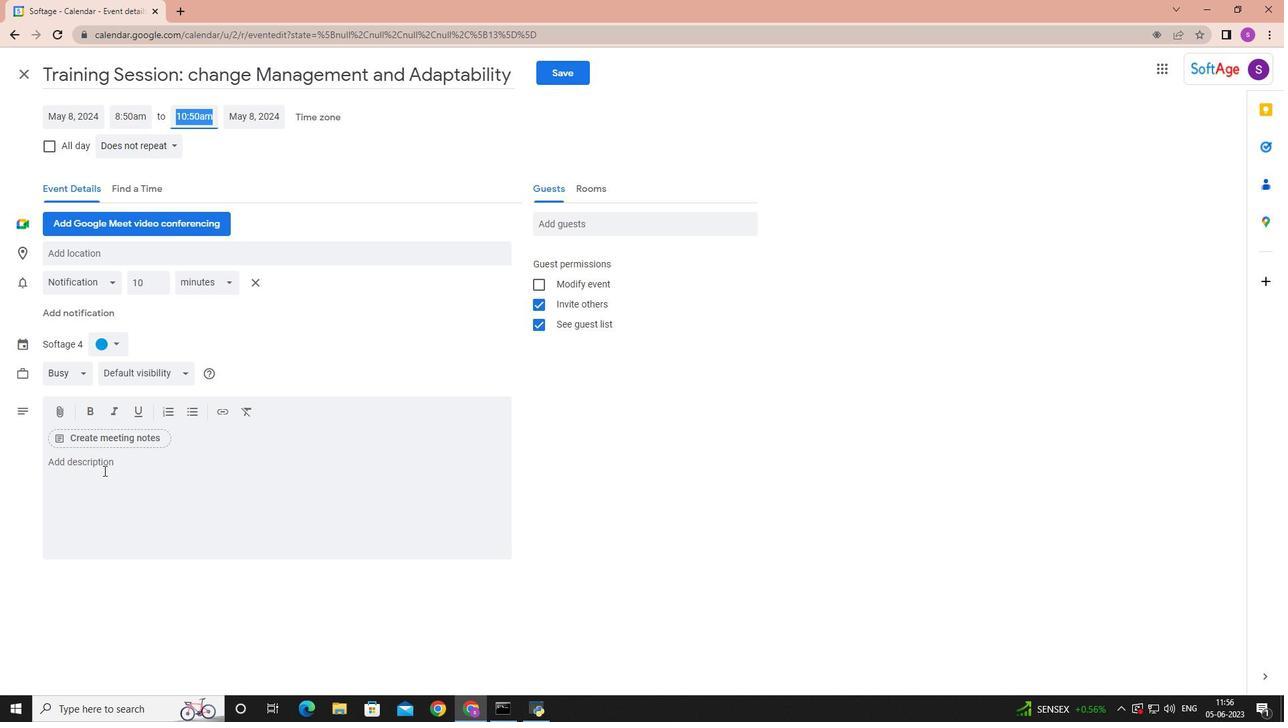 
Action: Mouse moved to (103, 470)
Screenshot: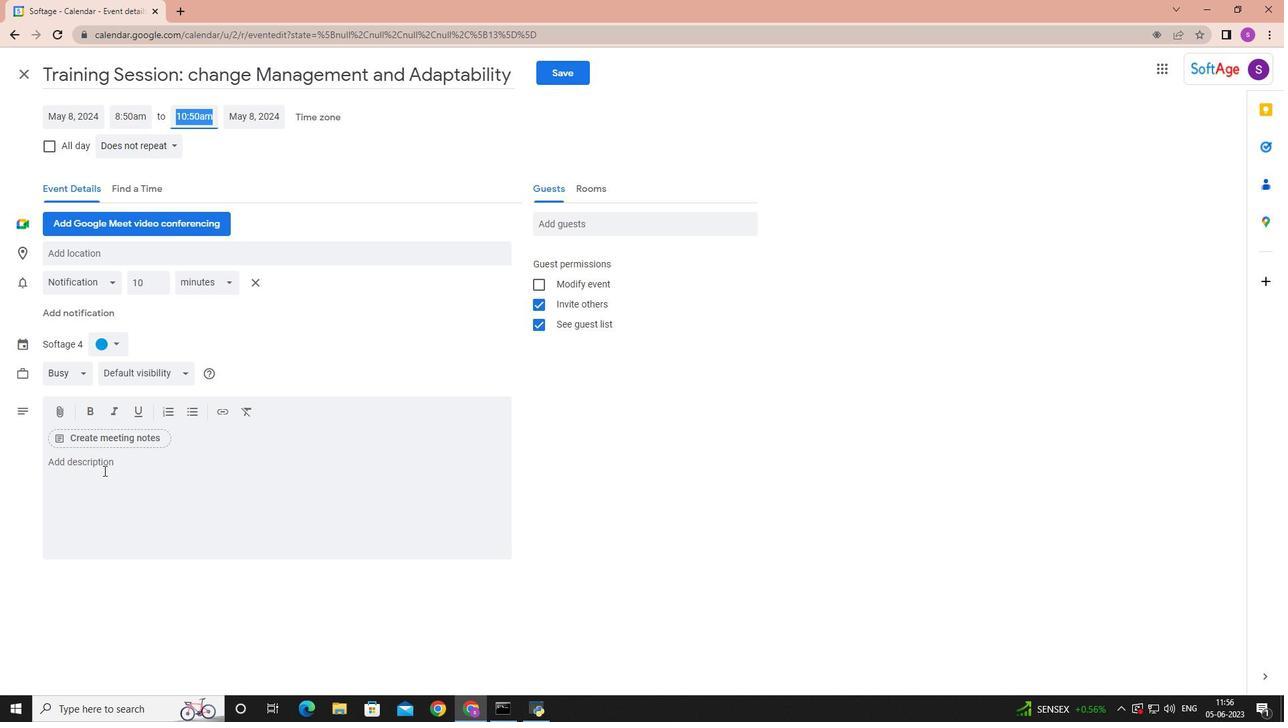 
Action: Key pressed <Key.shift>The<Key.space>team<Key.space>building<Key.space>workshi<Key.backspace>op<Key.space>will<Key.space>begin<Key.space>with<Key.space>an<Key.space>introduction<Key.space>to<Key.space>the<Key.space>importance<Key.space>of<Key.space>effev<Key.backspace>ctive<Key.space>communication<Key.space>in<Key.space>the<Key.space>woe<Key.backspace>rkplace.<Key.space><Key.shift>Participants<Key.space>will<Key.space>learn<Key.space>about<Key.space>the<Key.space>impact<Key.space>of<Key.space>communication<Key.space>on<Key.space>team<Key.space>dynamics<Key.space><Key.backspace>,<Key.space>productivity<Key.space>and<Key.space>overall<Key.space>success.<Key.space><Key.shift>The<Key.space>facilitatoe<Key.backspace>r<Key.space>will<Key.space>set<Key.space>positive<Key.space>and<Key.space>supportive<Key.space>tone,<Key.space>creating<Key.space>a<Key.space>safe<Key.space>space<Key.space>forv<Key.space><Key.backspace><Key.backspace><Key.space>open<Key.space>dialogue<Key.space>and<Key.space>learning<Key.space>.
Screenshot: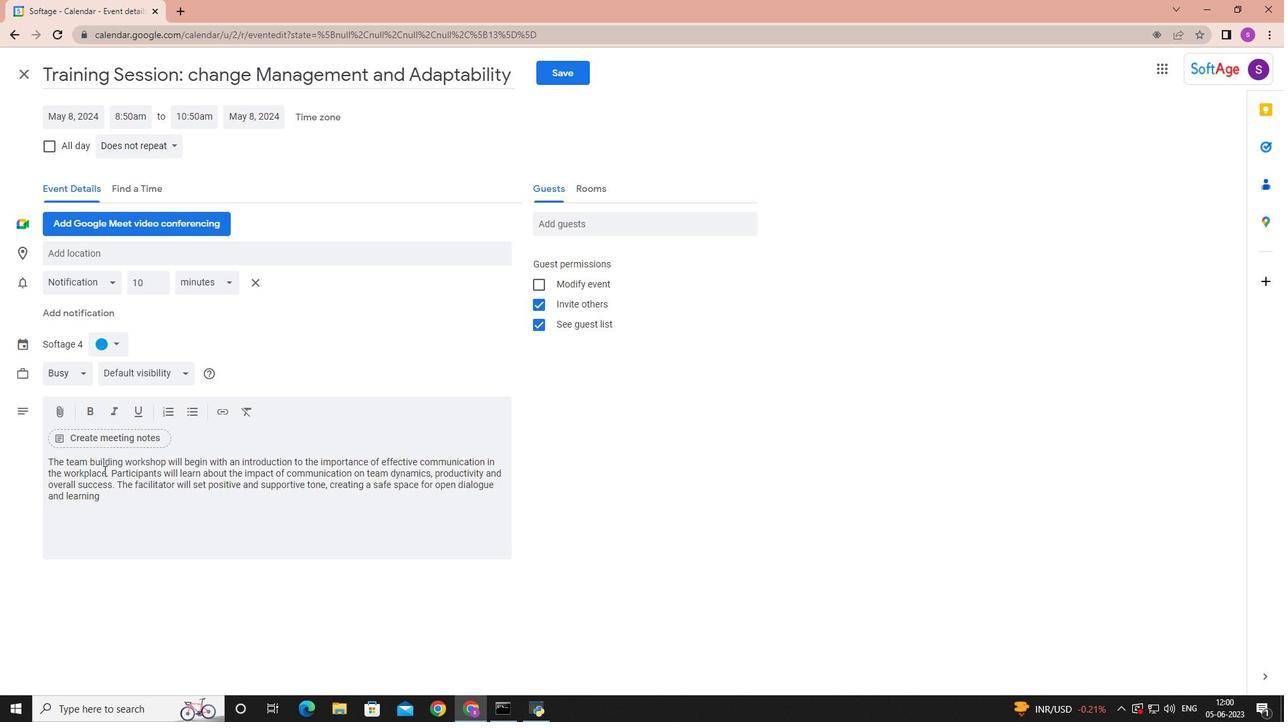 
Action: Mouse moved to (114, 344)
Screenshot: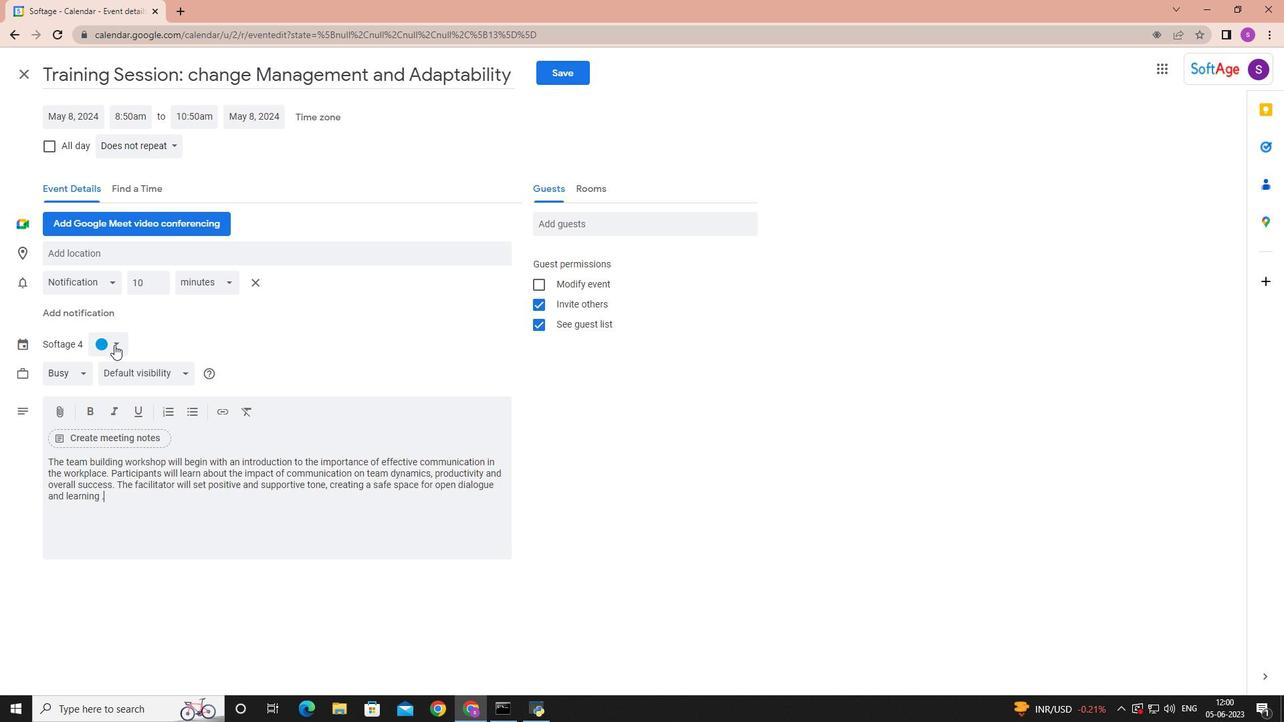 
Action: Mouse pressed left at (114, 344)
Screenshot: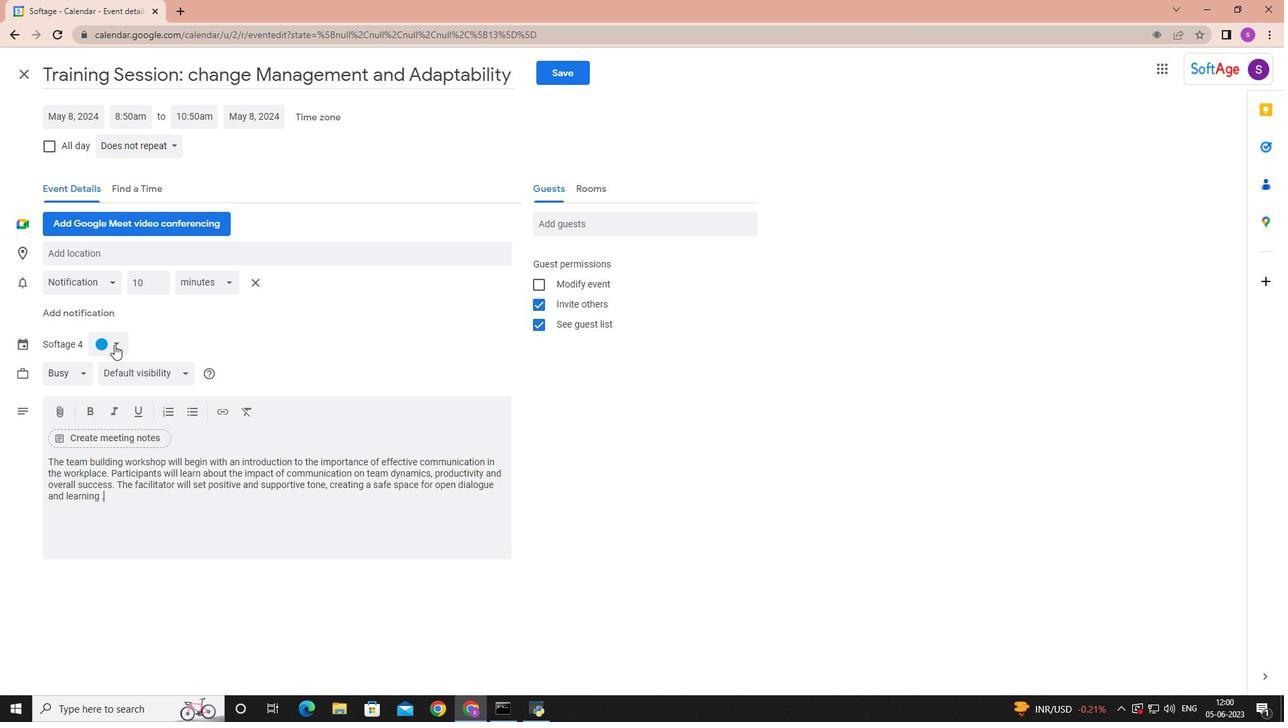 
Action: Mouse moved to (103, 344)
Screenshot: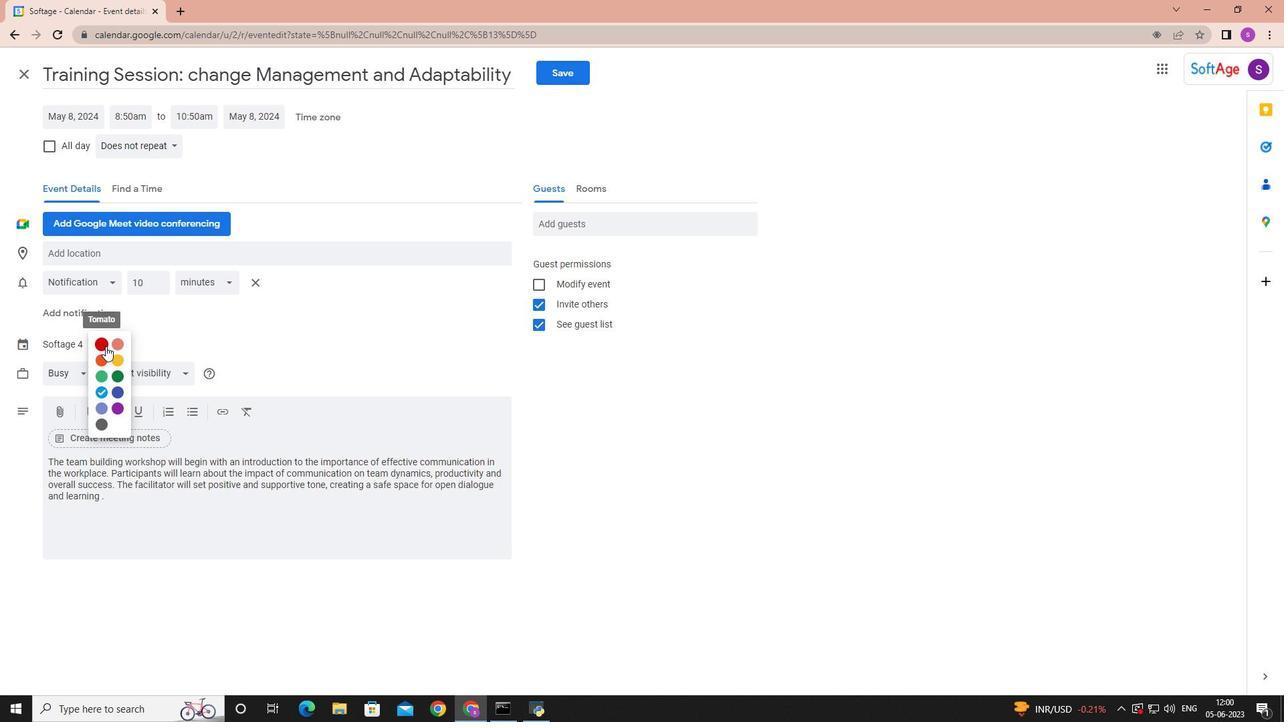 
Action: Mouse pressed left at (103, 344)
Screenshot: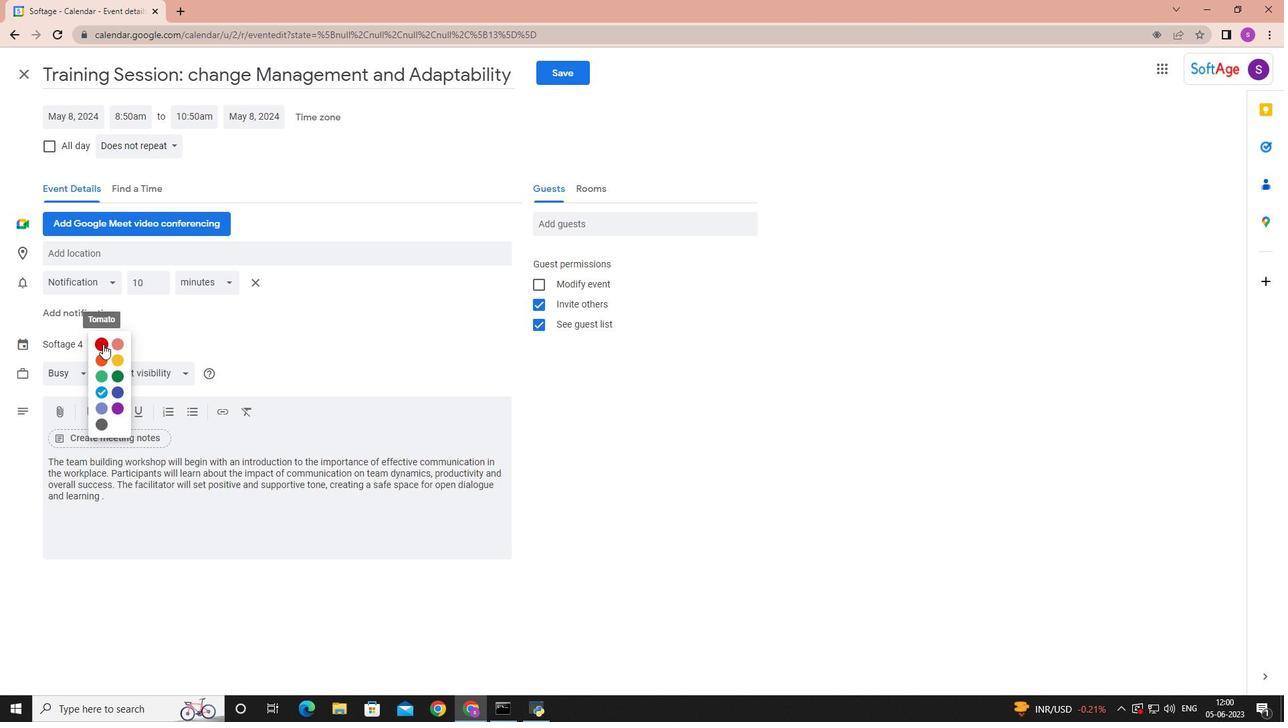 
Action: Mouse moved to (94, 250)
Screenshot: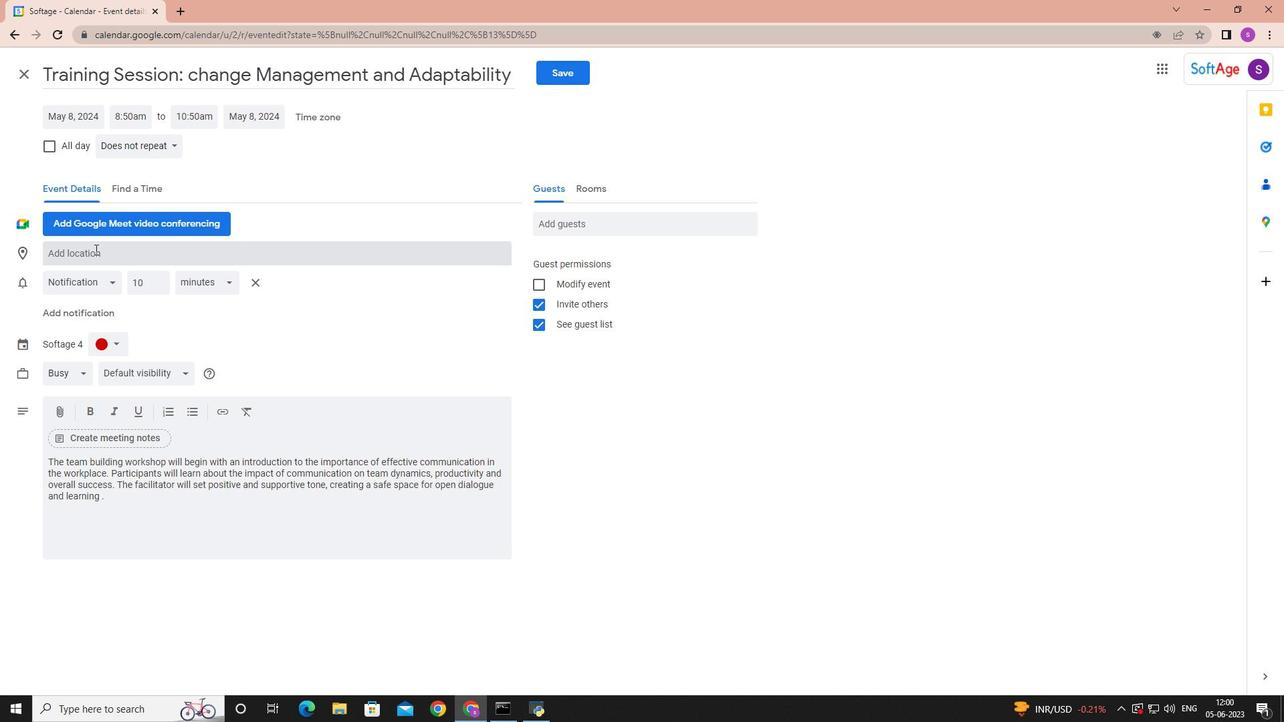 
Action: Mouse pressed left at (94, 250)
Screenshot: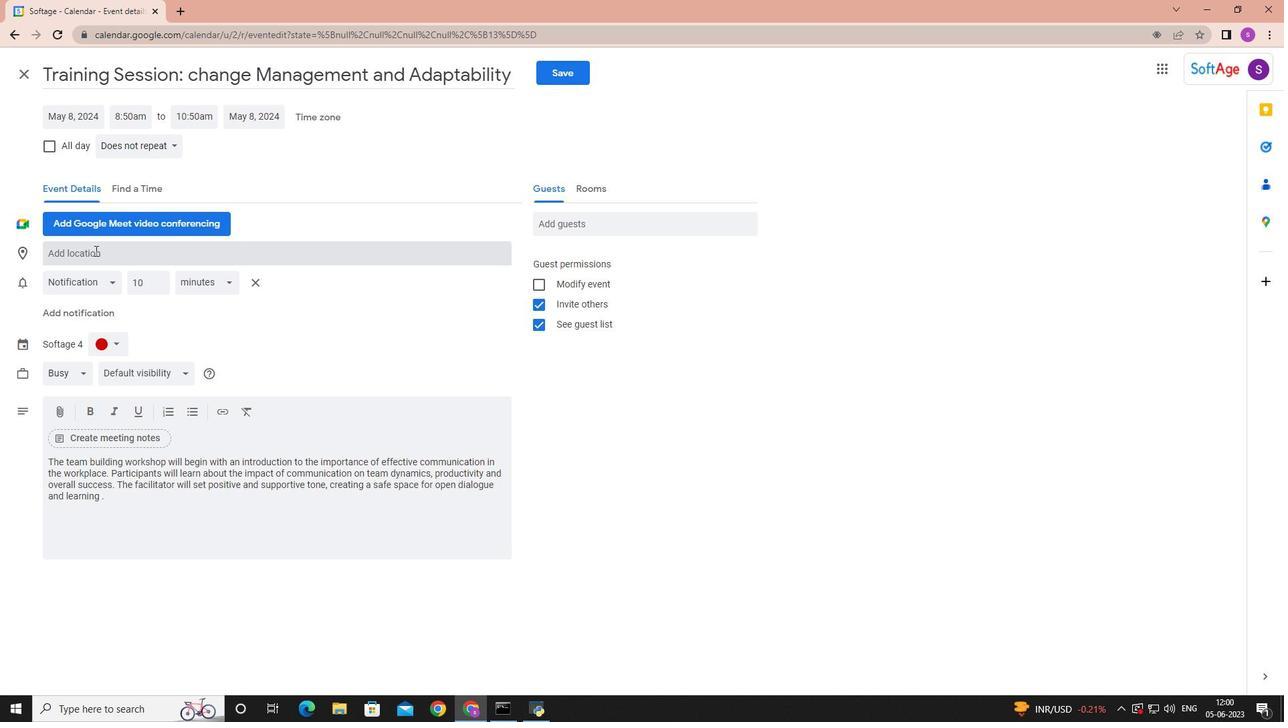 
Action: Key pressed <Key.shift>Dakar,<Key.space><Key.shift>Senegal
Screenshot: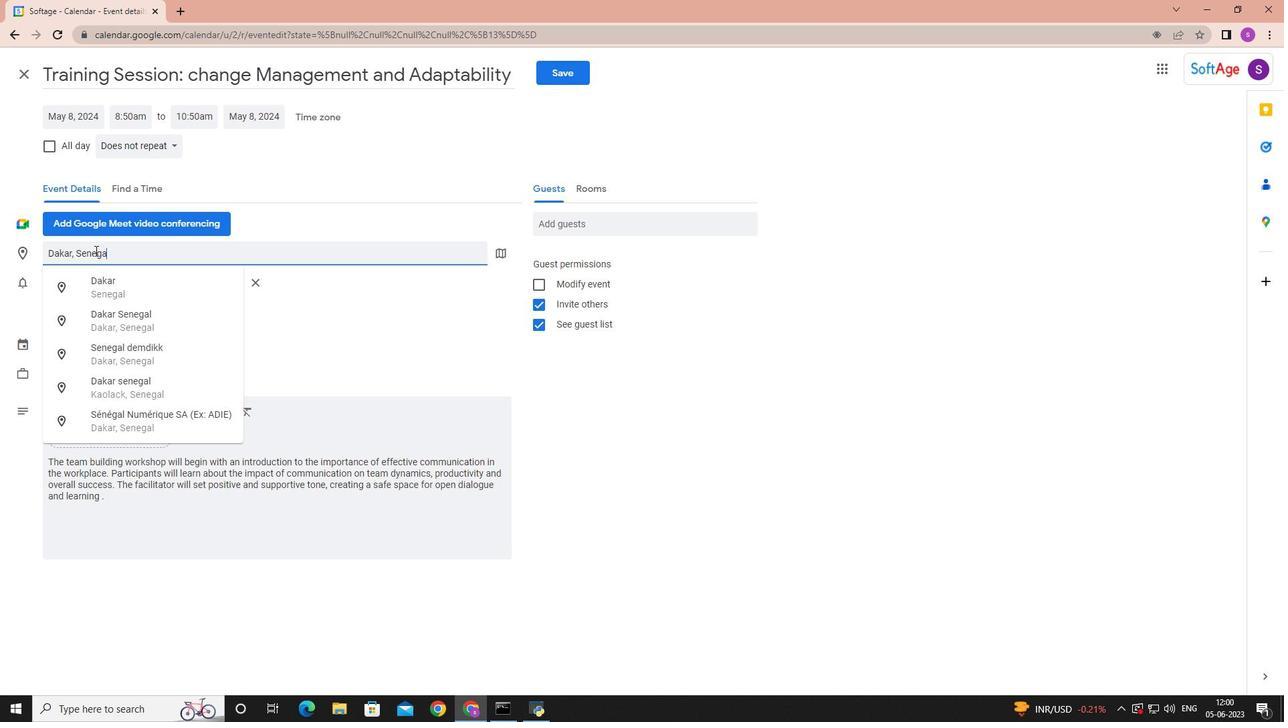 
Action: Mouse moved to (597, 224)
Screenshot: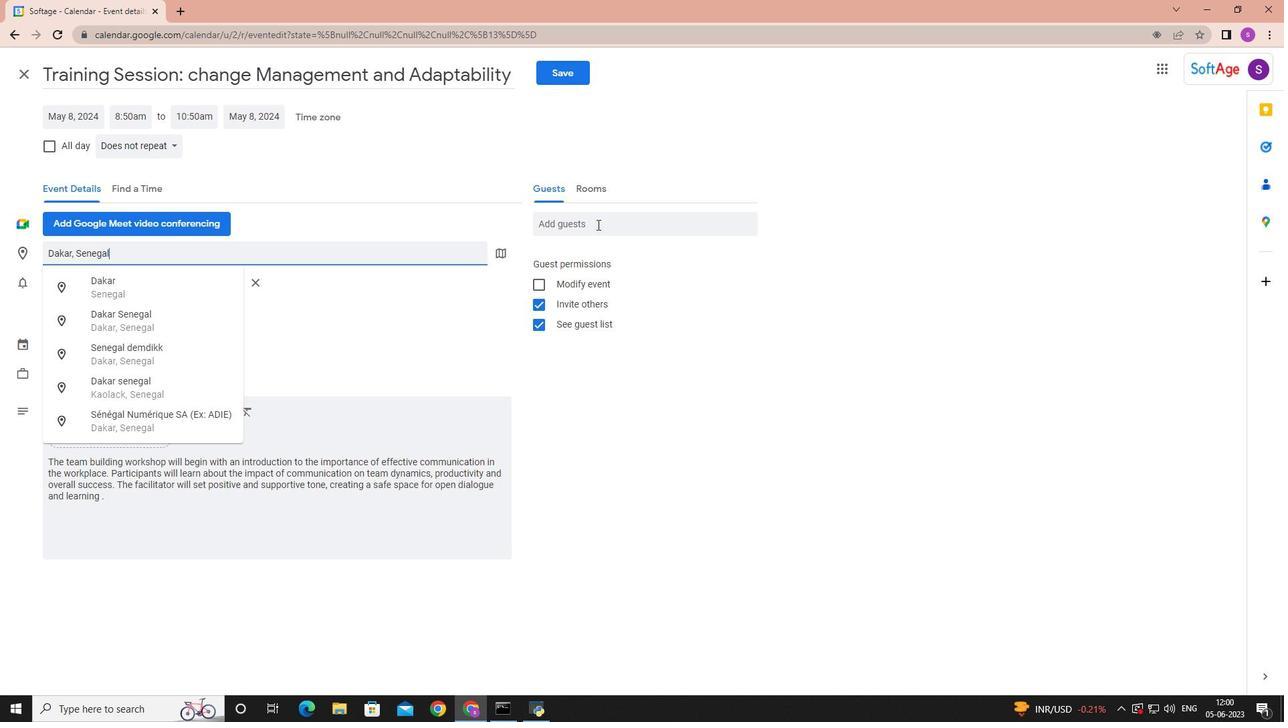 
Action: Mouse pressed left at (597, 224)
Screenshot: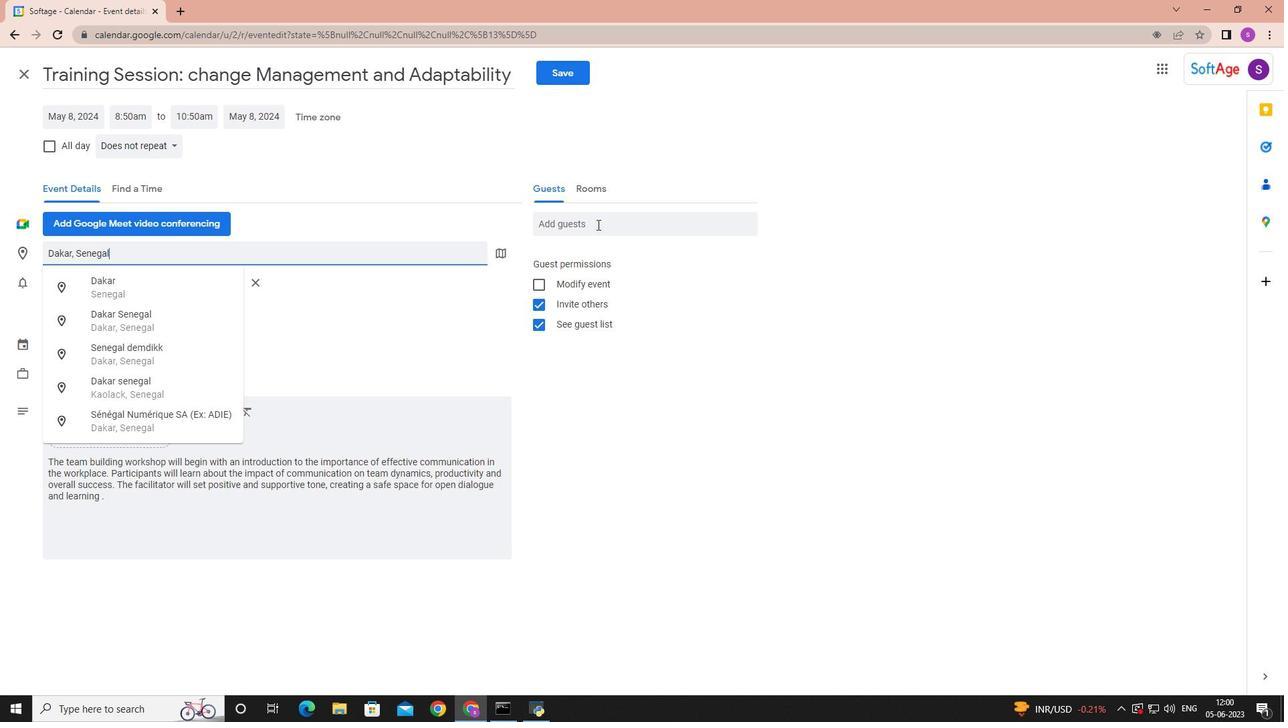 
Action: Key pressed softage.2
Screenshot: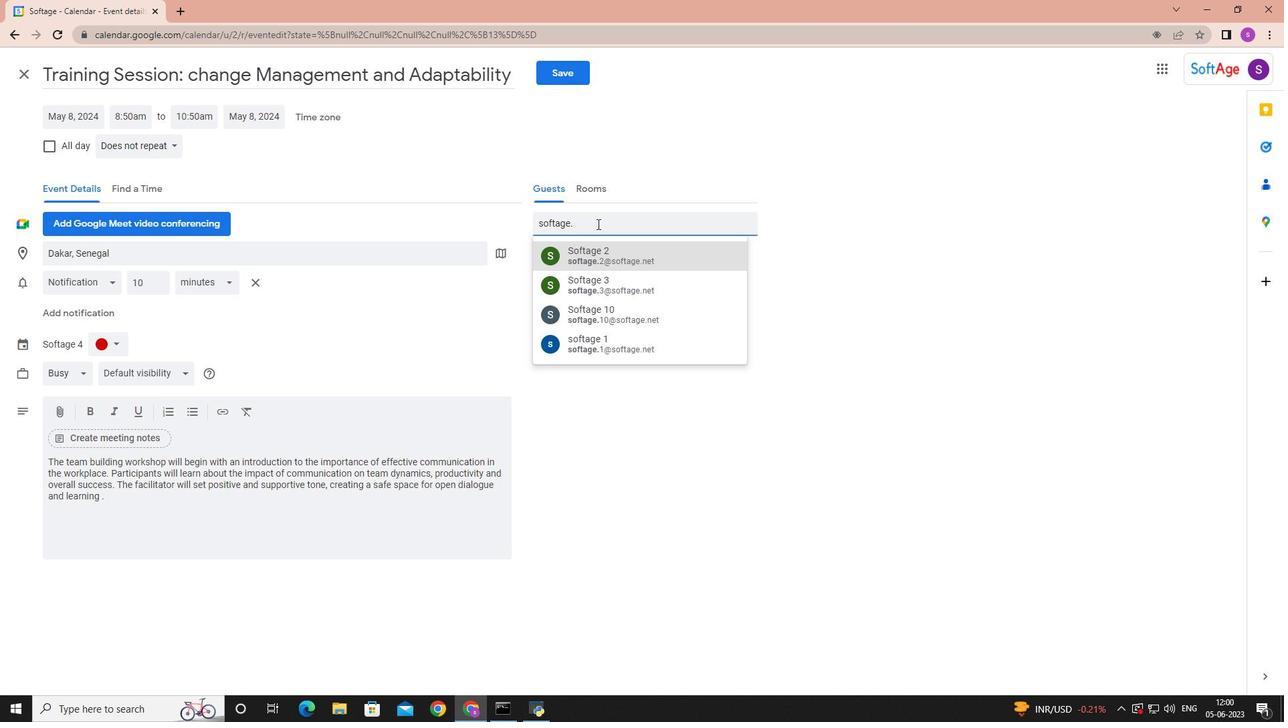 
Action: Mouse moved to (604, 252)
Screenshot: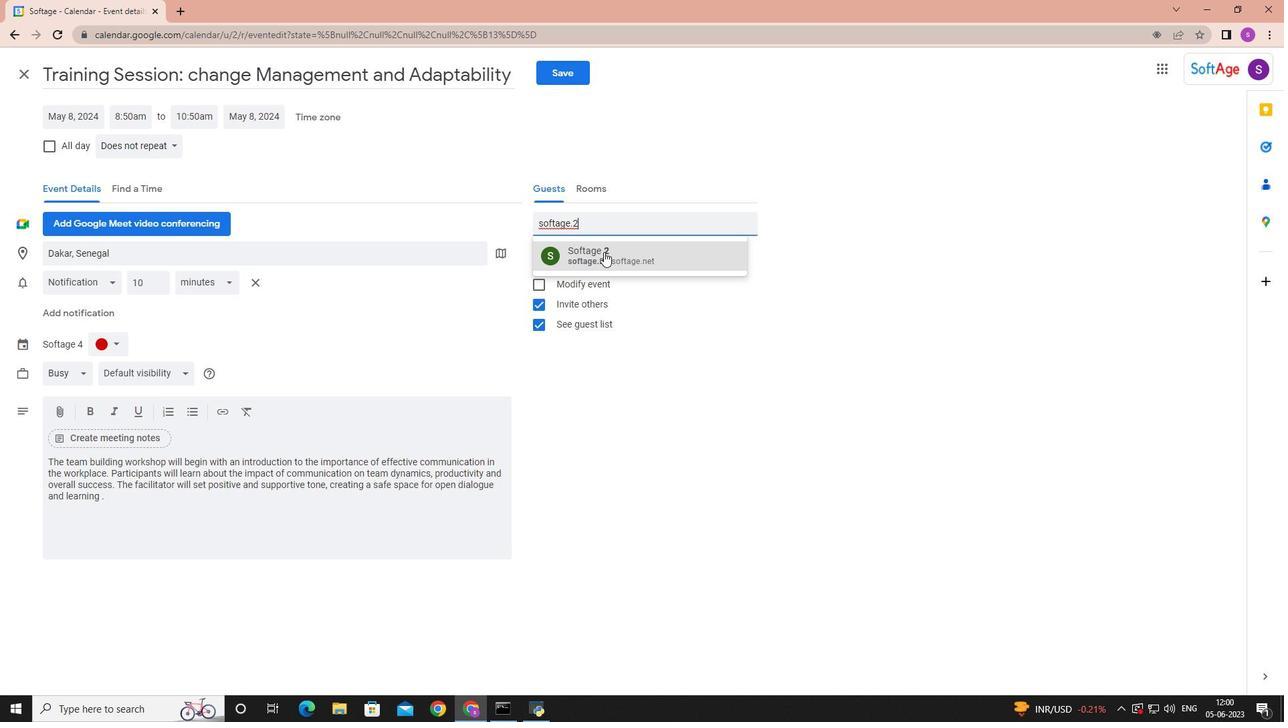 
Action: Mouse pressed left at (604, 252)
Screenshot: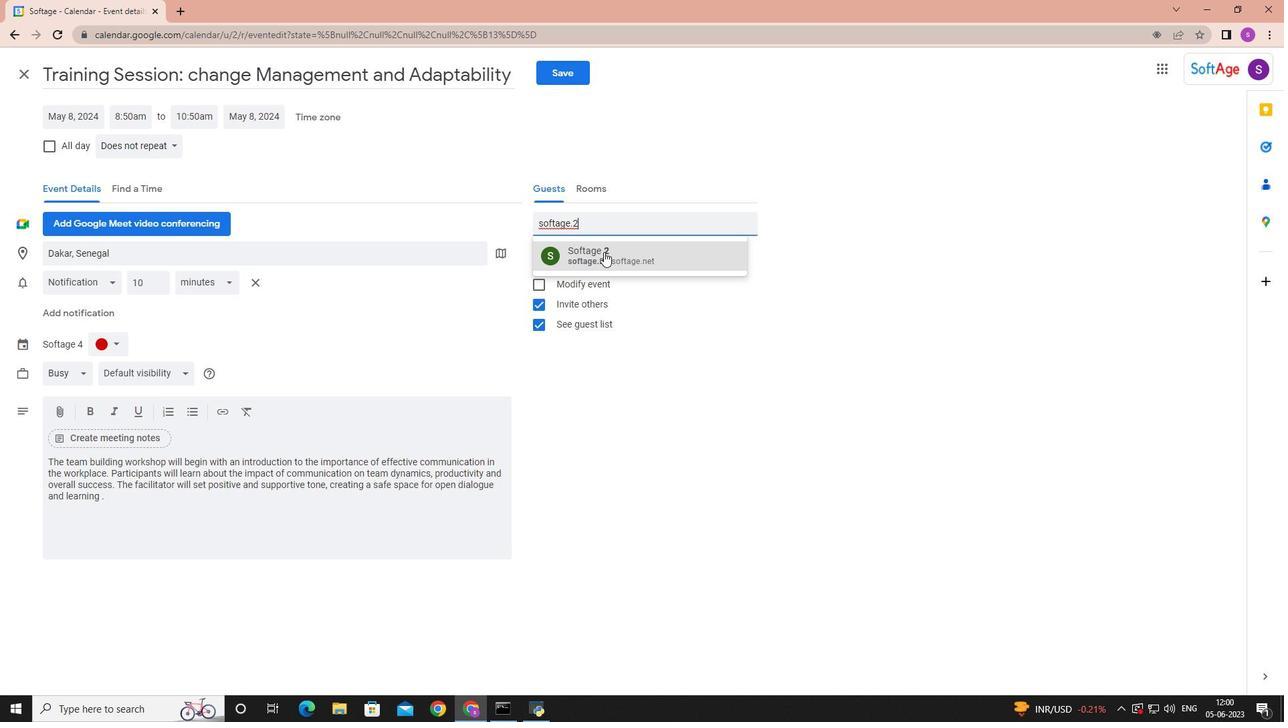 
Action: Key pressed softage.3
Screenshot: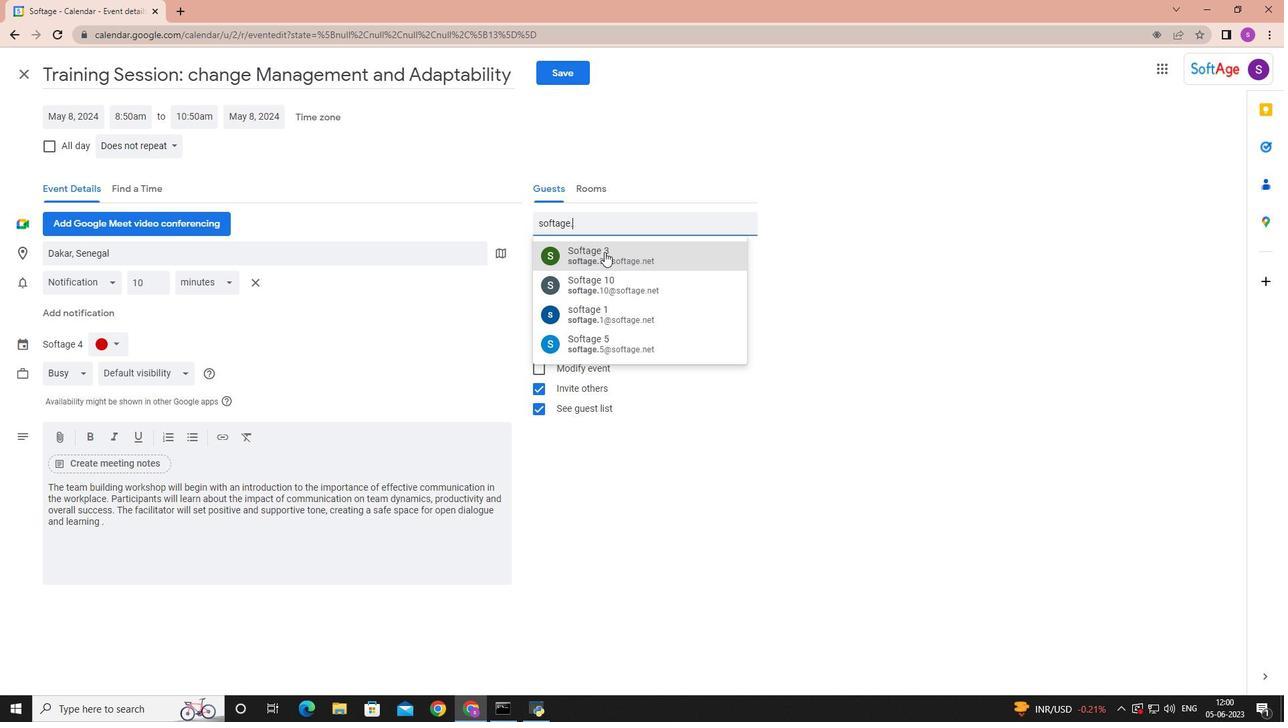 
Action: Mouse pressed left at (604, 252)
Screenshot: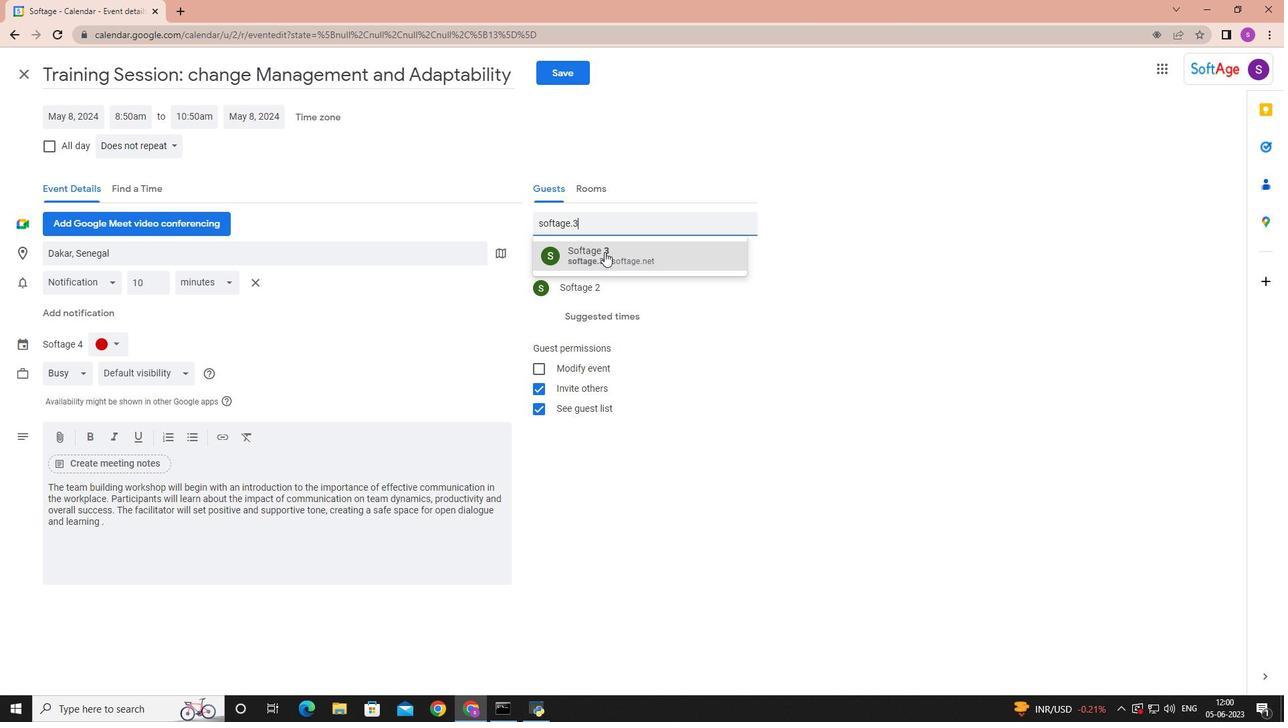 
Action: Mouse moved to (169, 145)
Screenshot: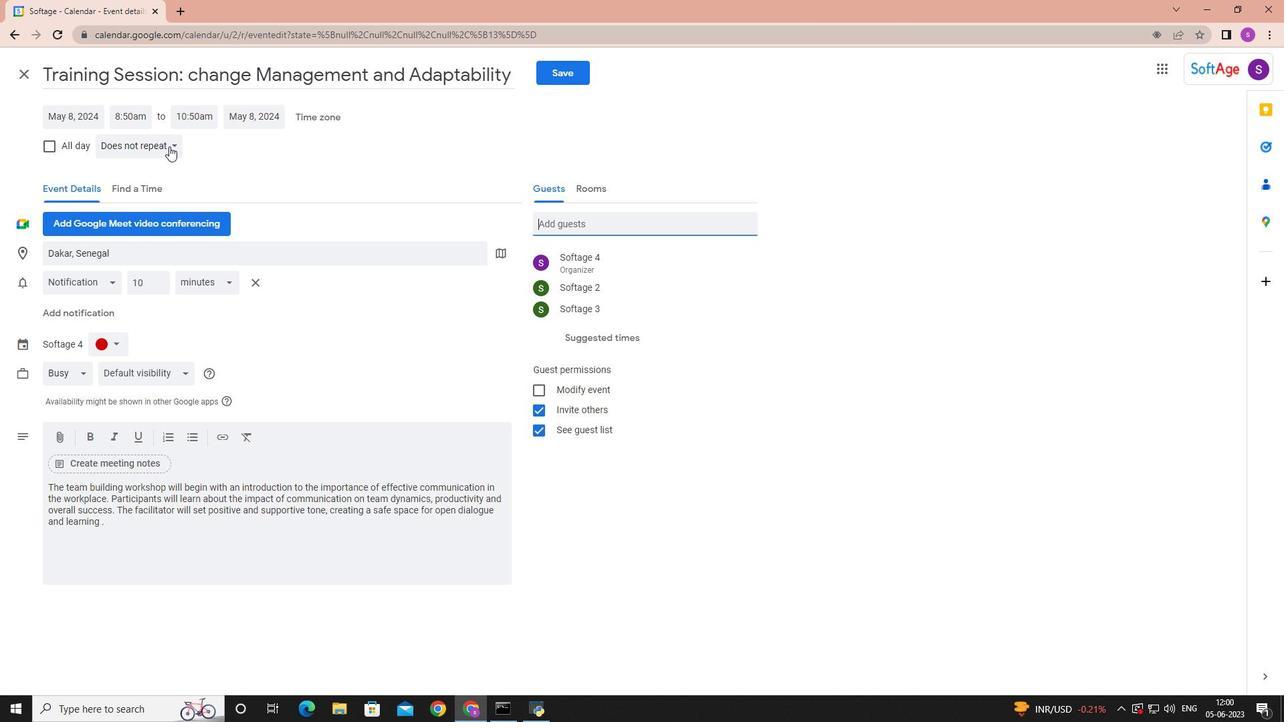 
Action: Mouse pressed left at (169, 145)
Screenshot: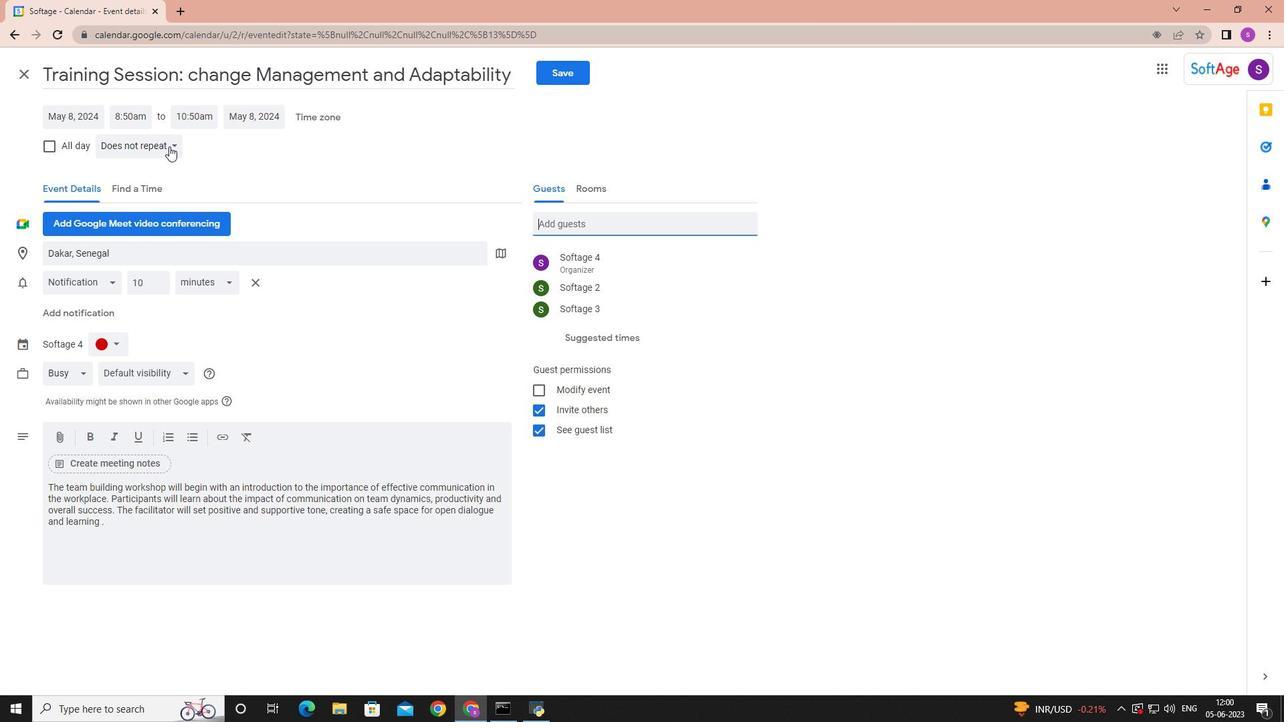 
Action: Mouse moved to (164, 169)
Screenshot: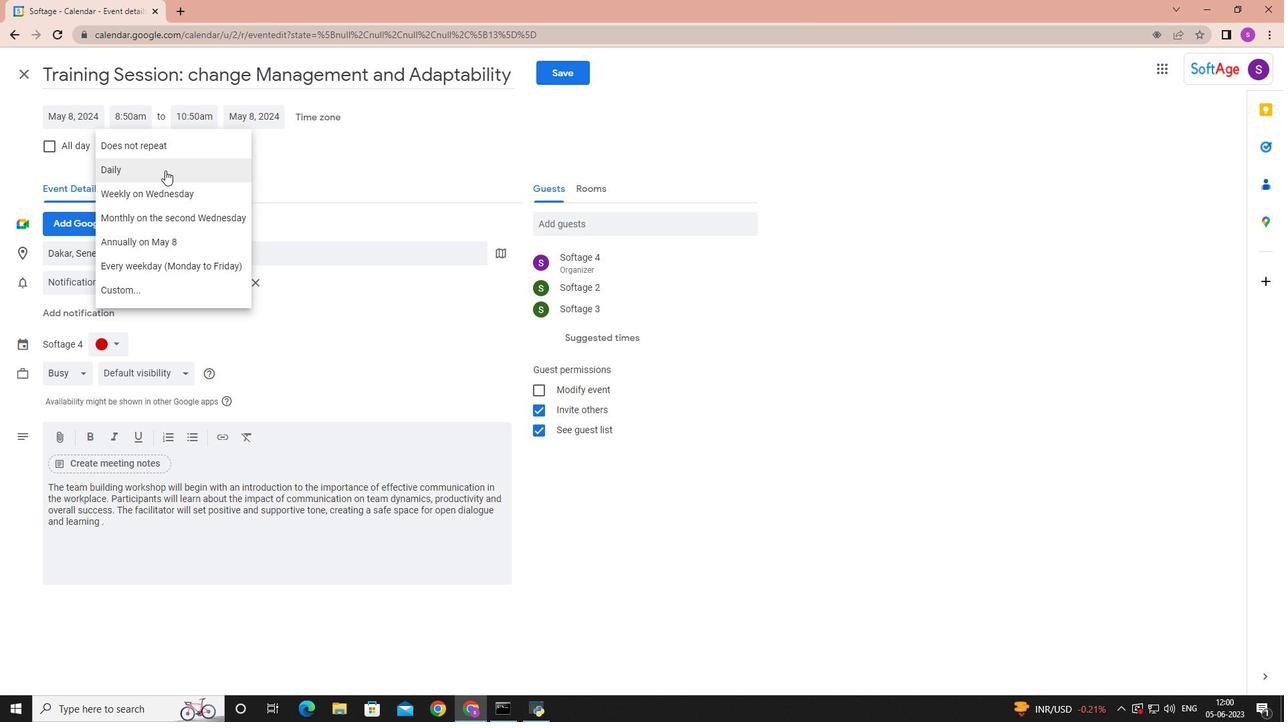 
Action: Mouse pressed left at (164, 169)
Screenshot: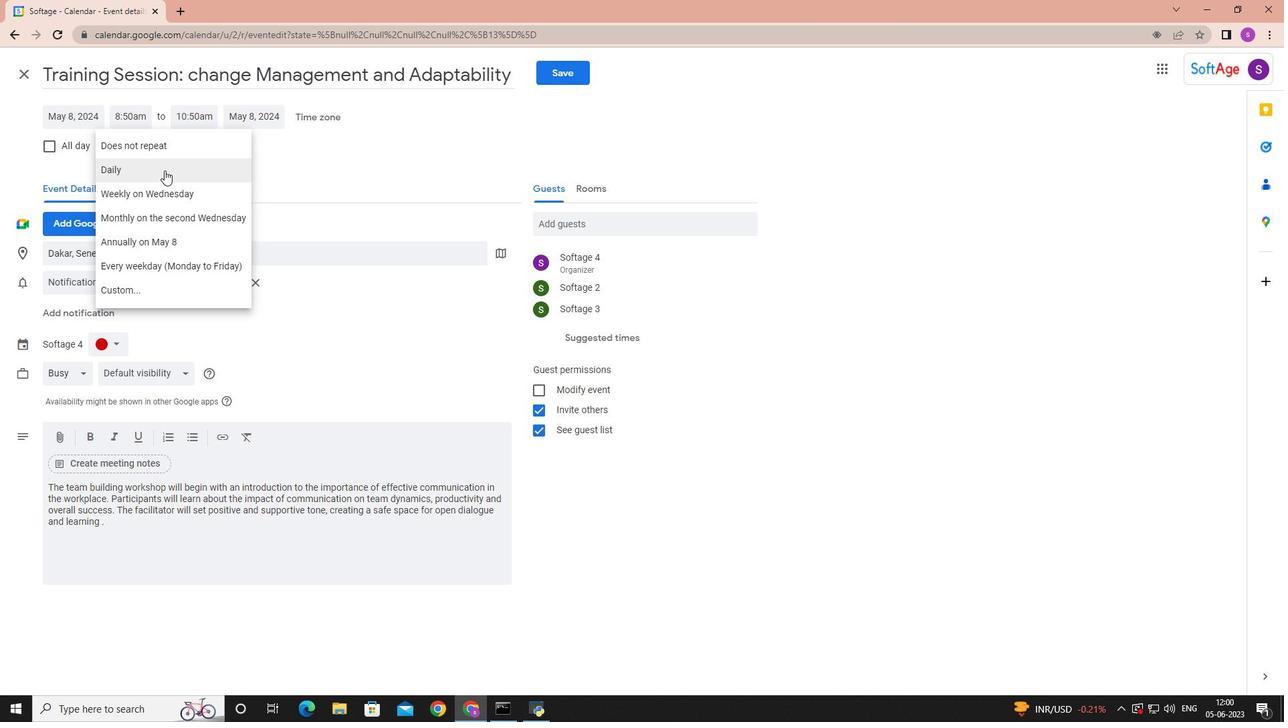 
Action: Mouse moved to (570, 70)
Screenshot: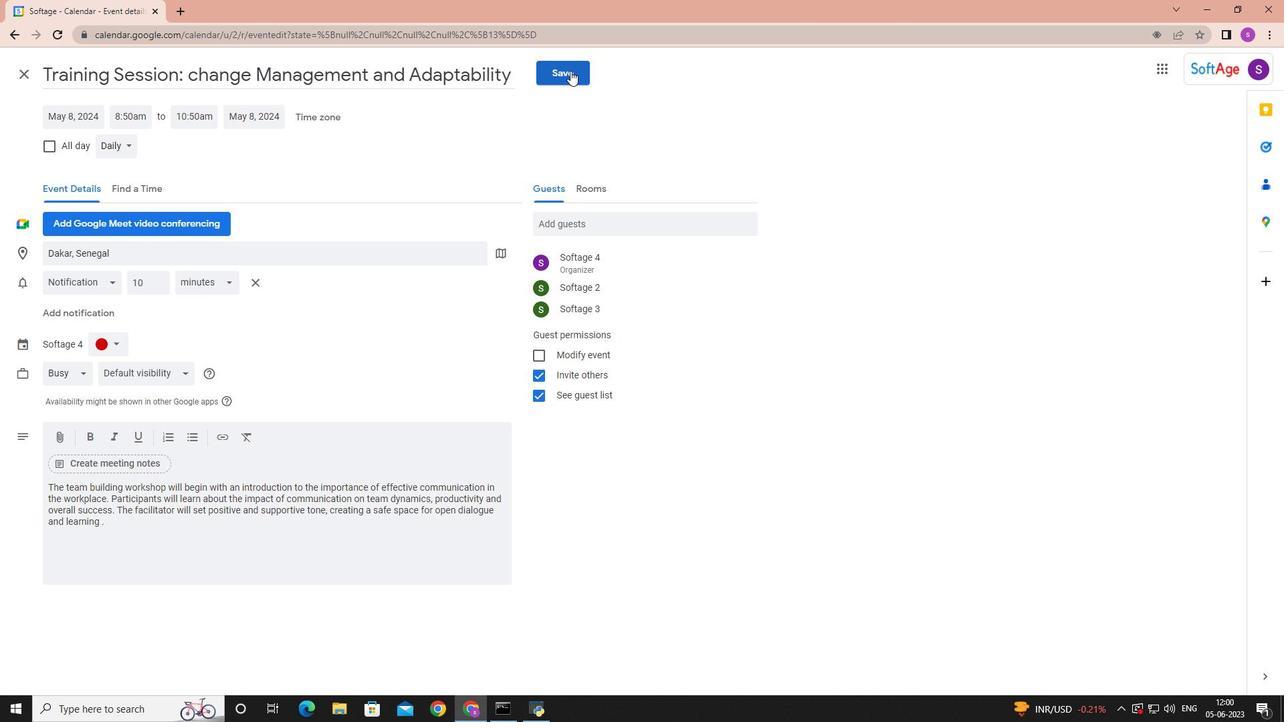 
Action: Mouse pressed left at (570, 70)
Screenshot: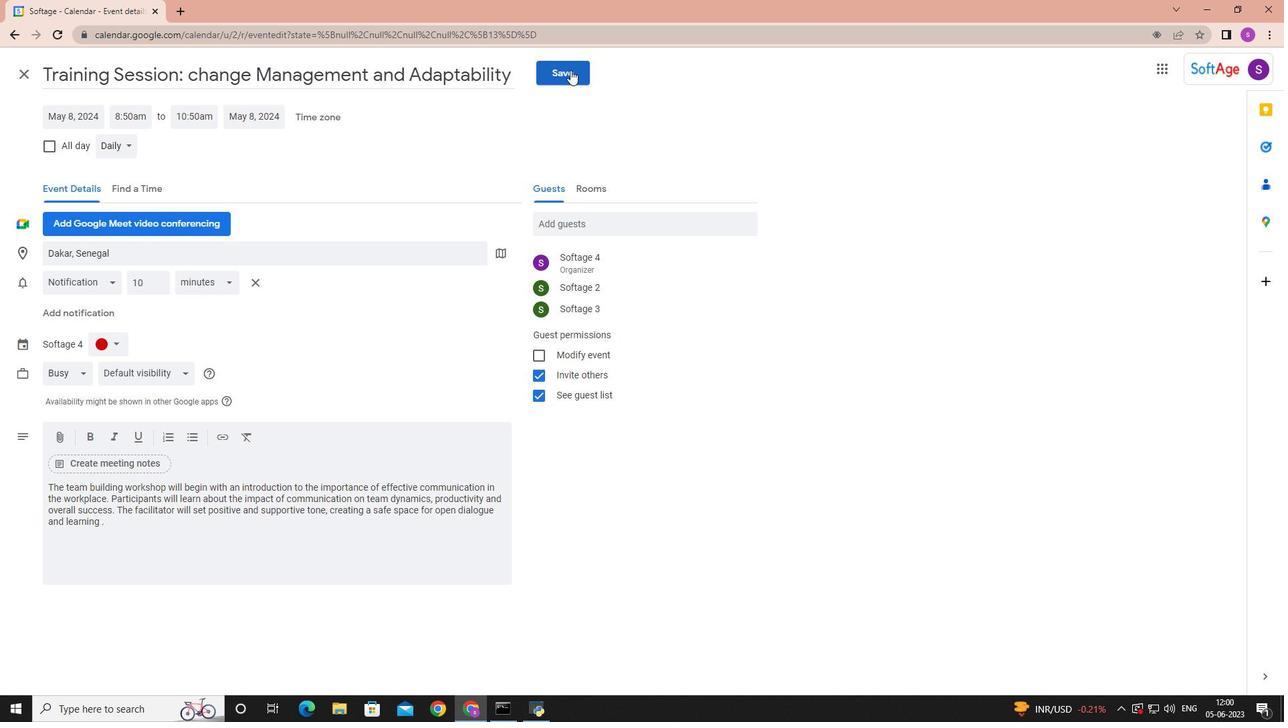 
Action: Mouse moved to (774, 401)
Screenshot: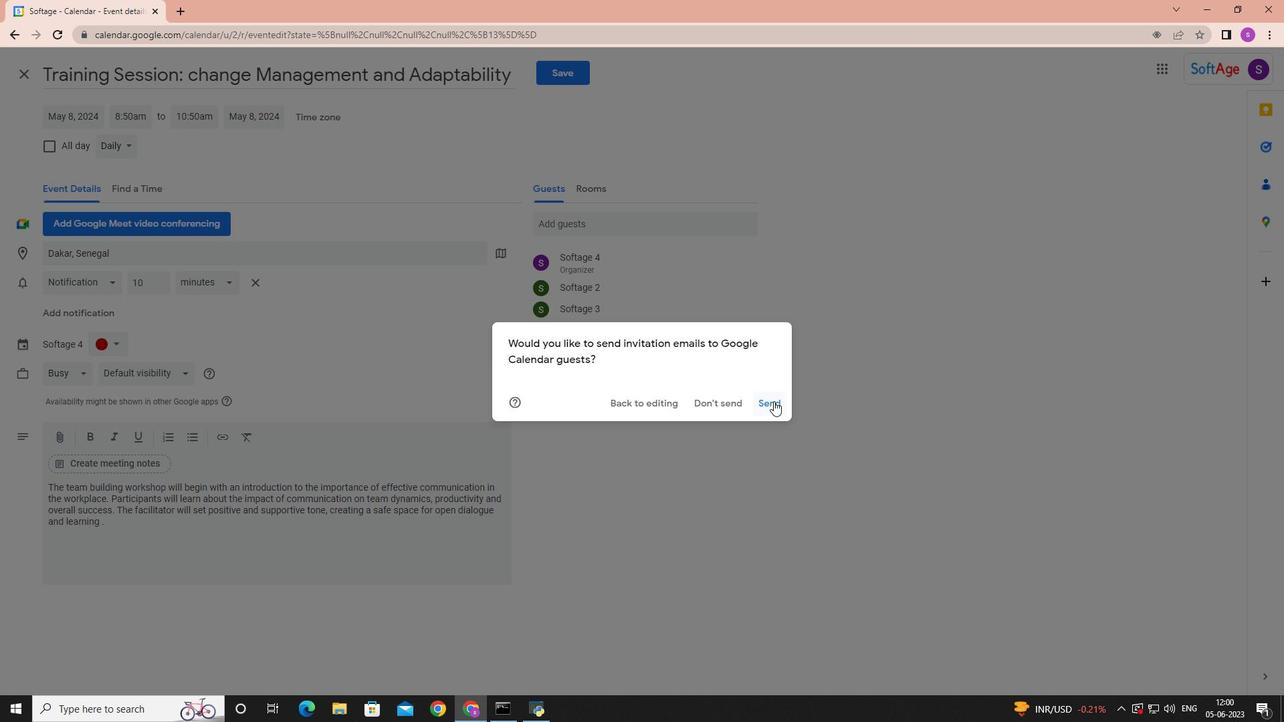 
Action: Mouse pressed left at (774, 401)
Screenshot: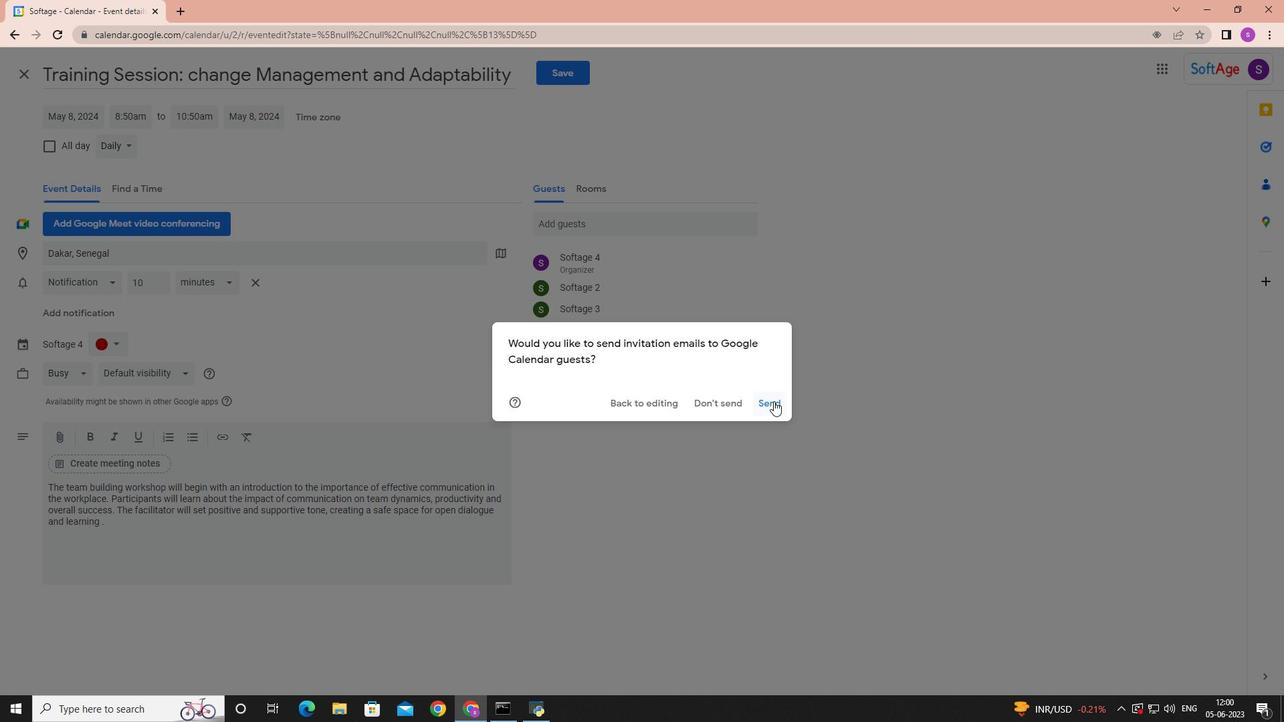 
